 Task: Search one way flight ticket for 3 adults in first from Moab: Canyonlands Regional Airport to Rockford: Chicago Rockford International Airport(was Northwest Chicagoland Regional Airport At Rockford) on 5-1-2023. Choice of flights is Sun country airlines. Number of bags: 1 carry on bag. Price is upto 77000. Outbound departure time preference is 23:45.
Action: Mouse moved to (275, 460)
Screenshot: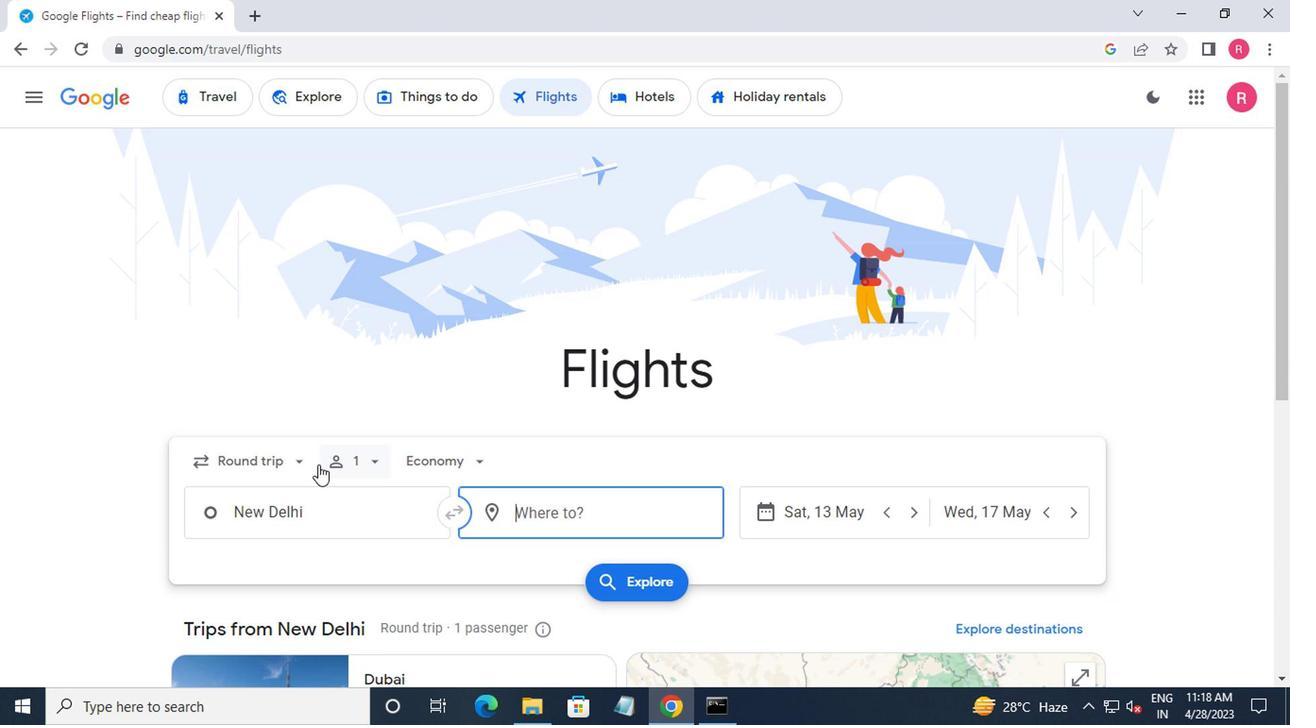 
Action: Mouse pressed left at (275, 460)
Screenshot: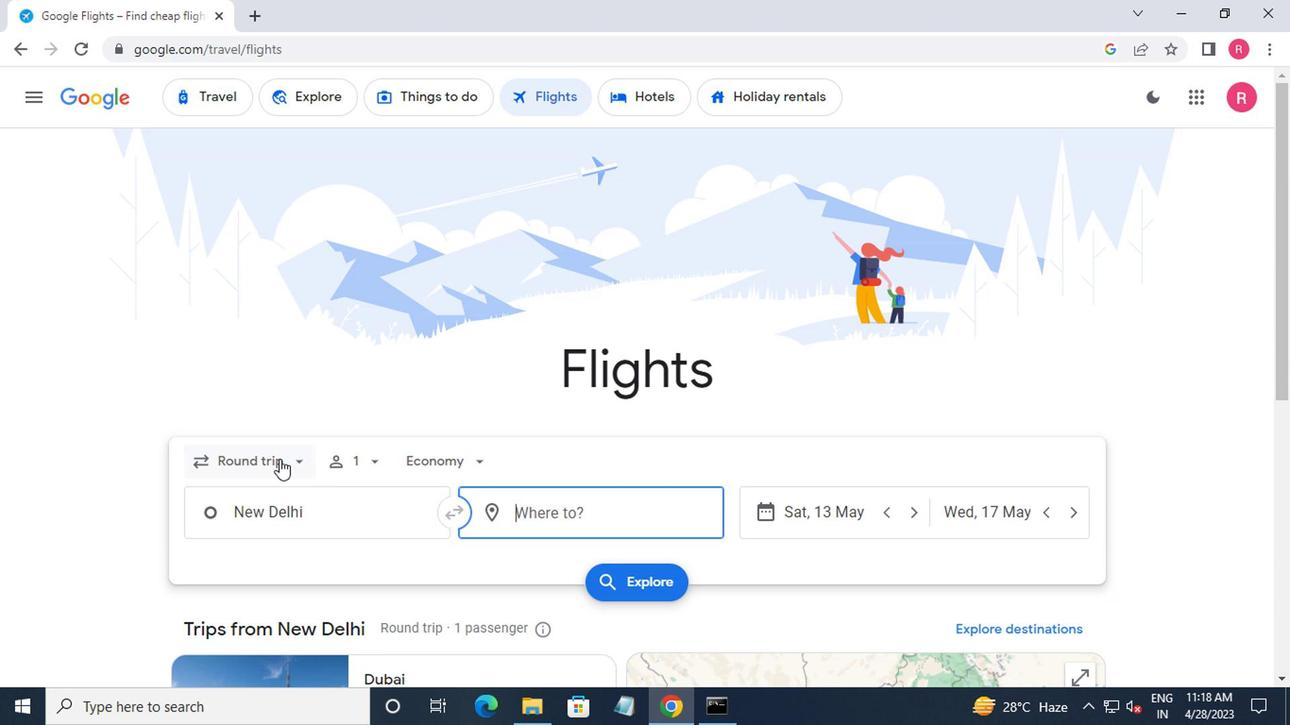 
Action: Mouse moved to (262, 539)
Screenshot: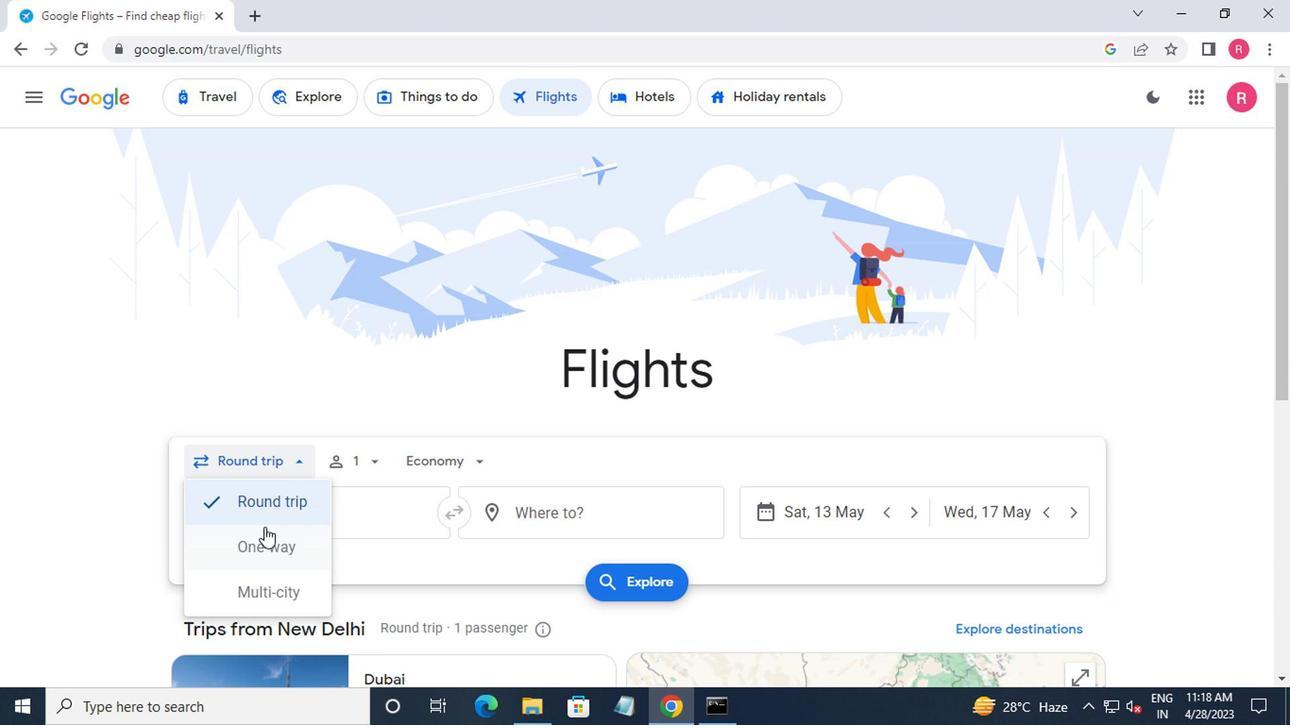 
Action: Mouse pressed left at (262, 539)
Screenshot: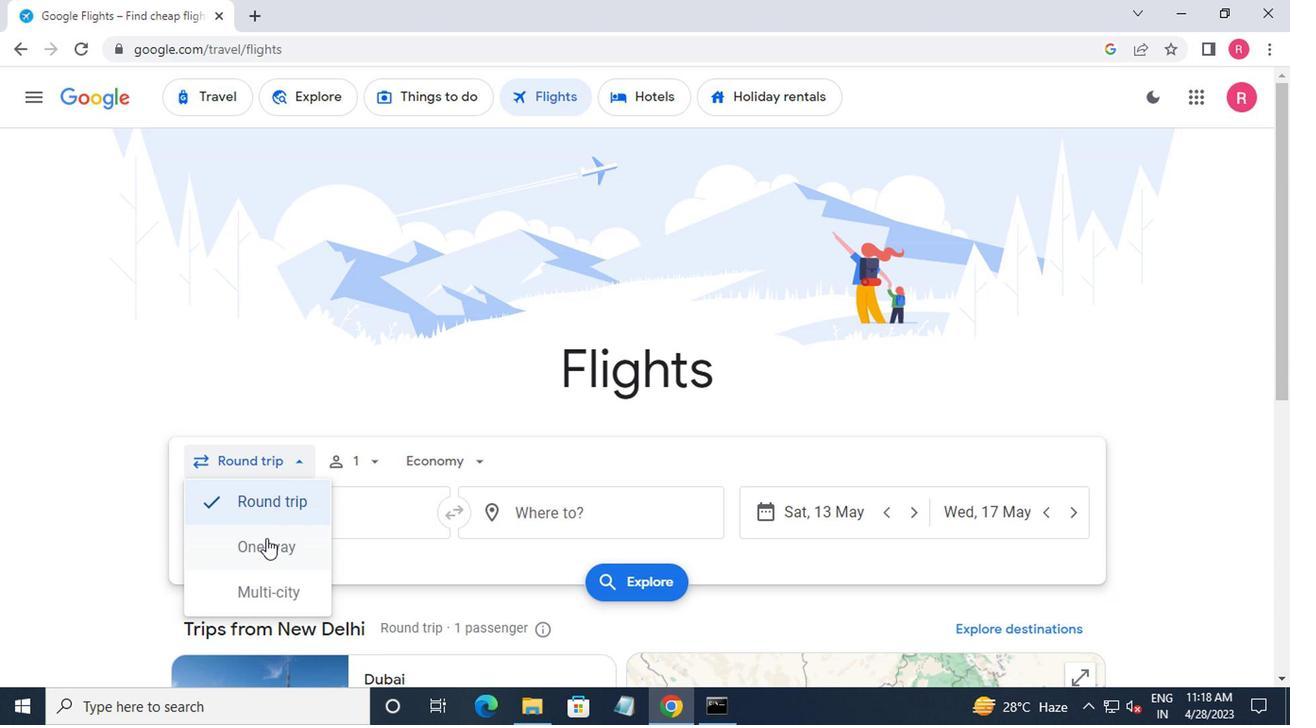 
Action: Mouse moved to (354, 477)
Screenshot: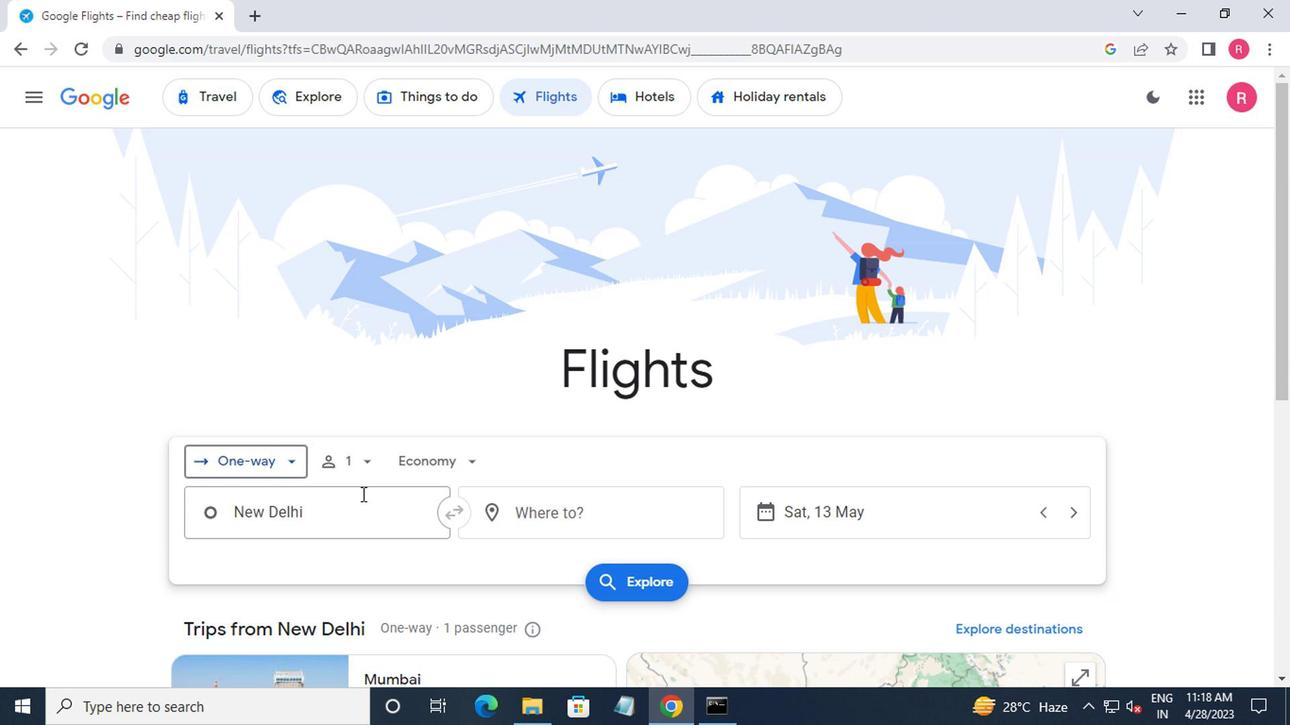 
Action: Mouse pressed left at (354, 477)
Screenshot: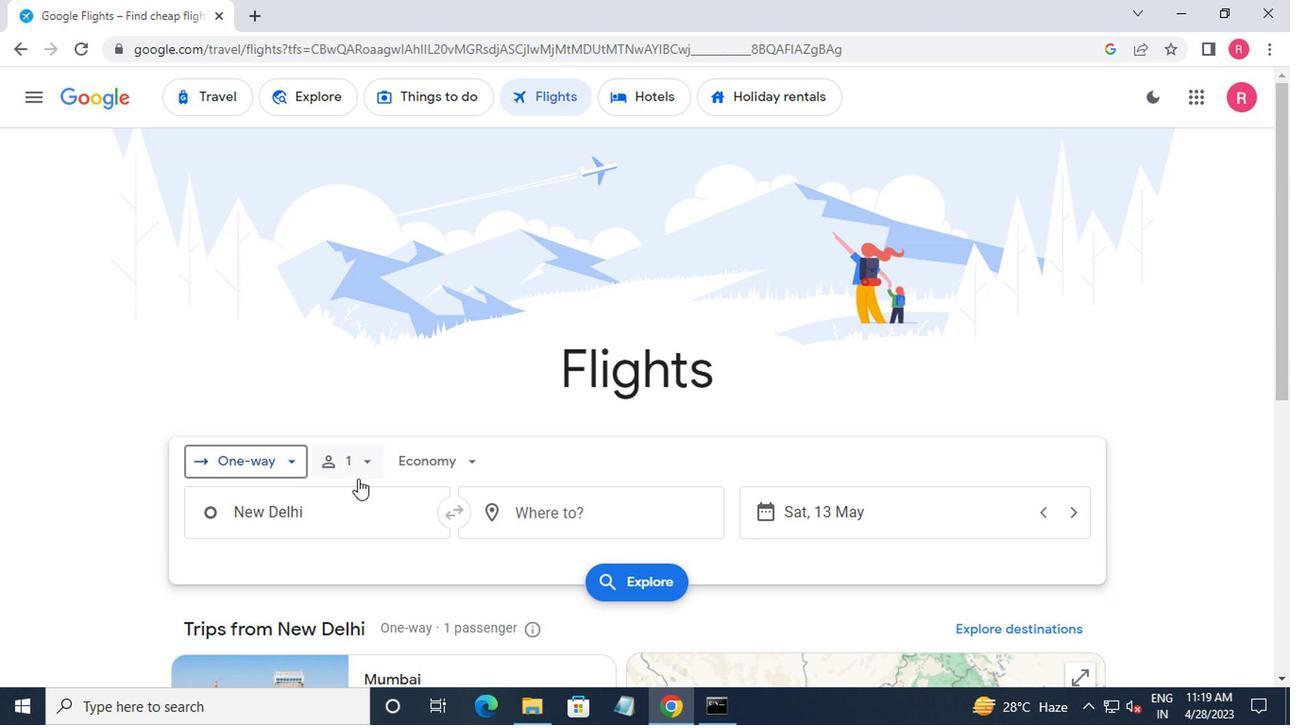 
Action: Mouse moved to (503, 510)
Screenshot: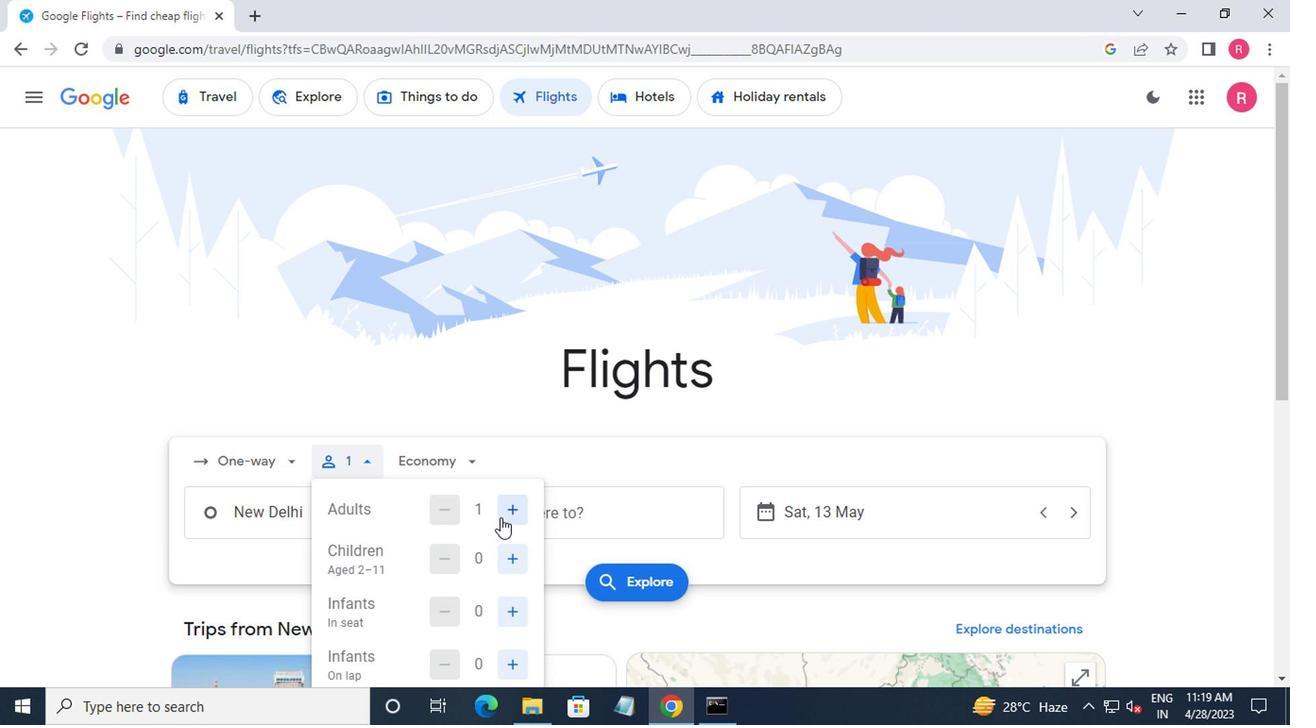 
Action: Mouse pressed left at (503, 510)
Screenshot: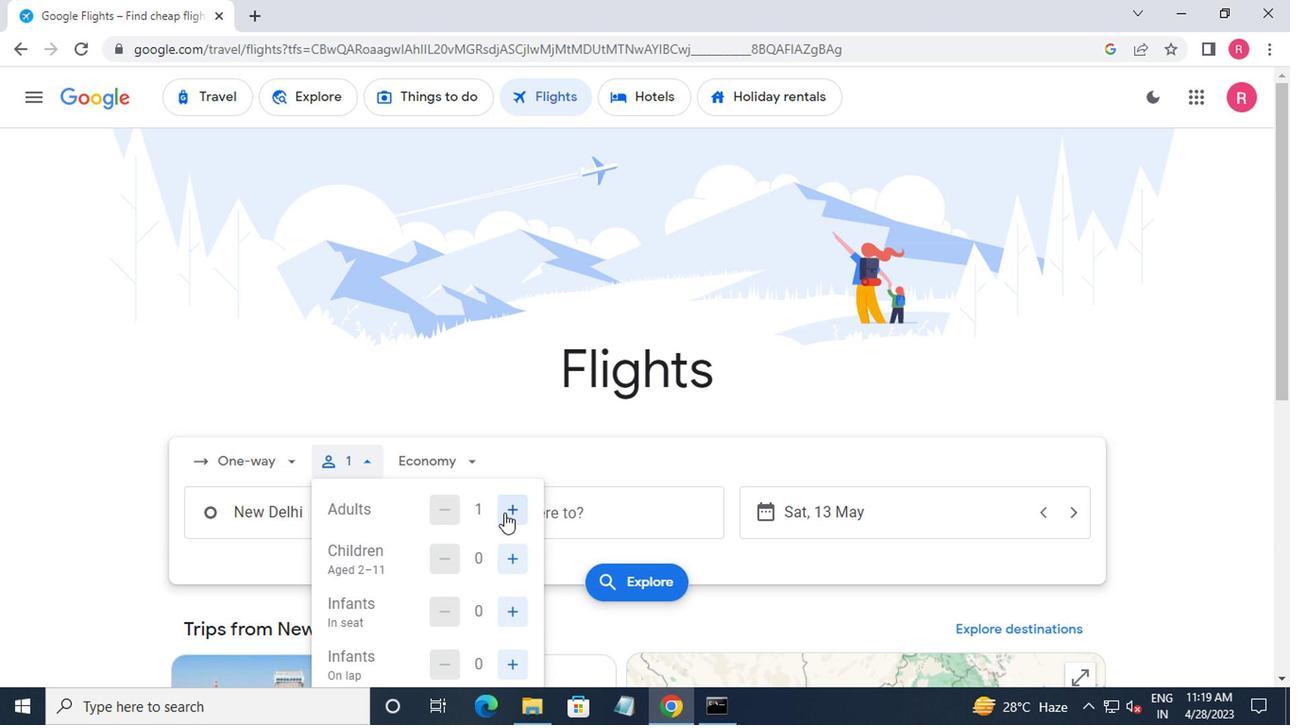 
Action: Mouse pressed left at (503, 510)
Screenshot: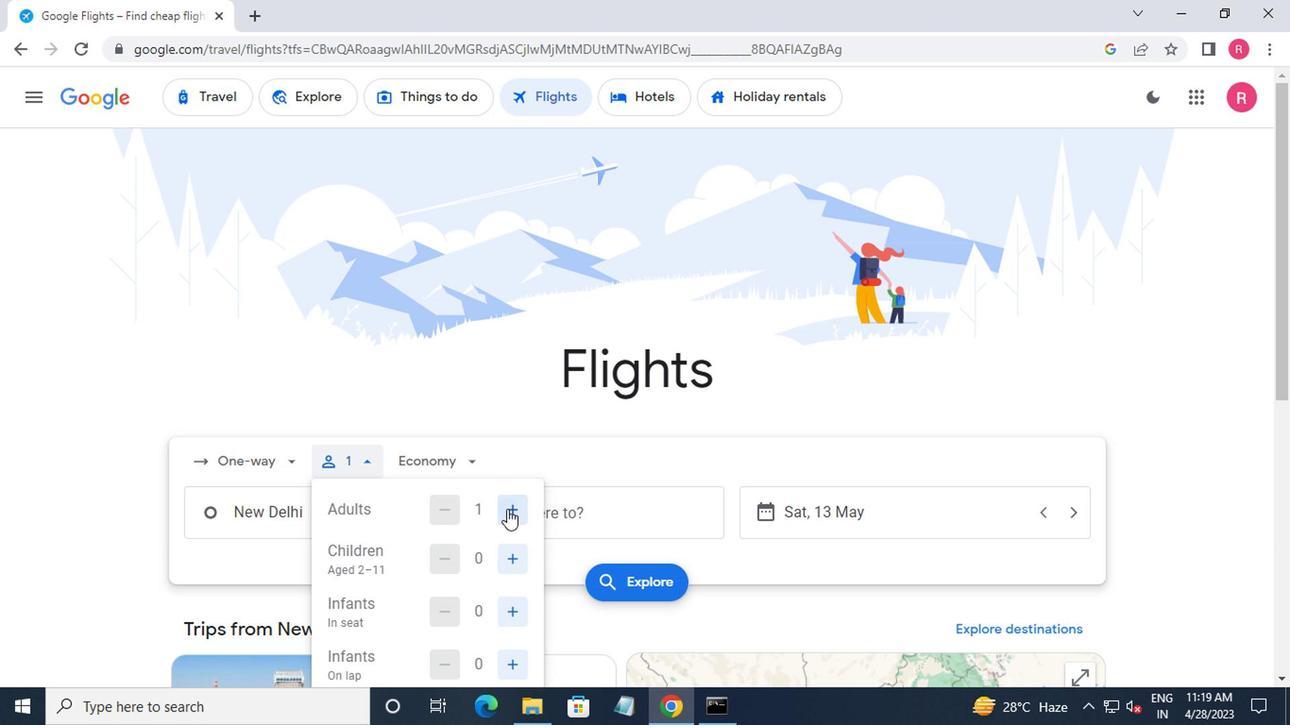
Action: Mouse moved to (438, 456)
Screenshot: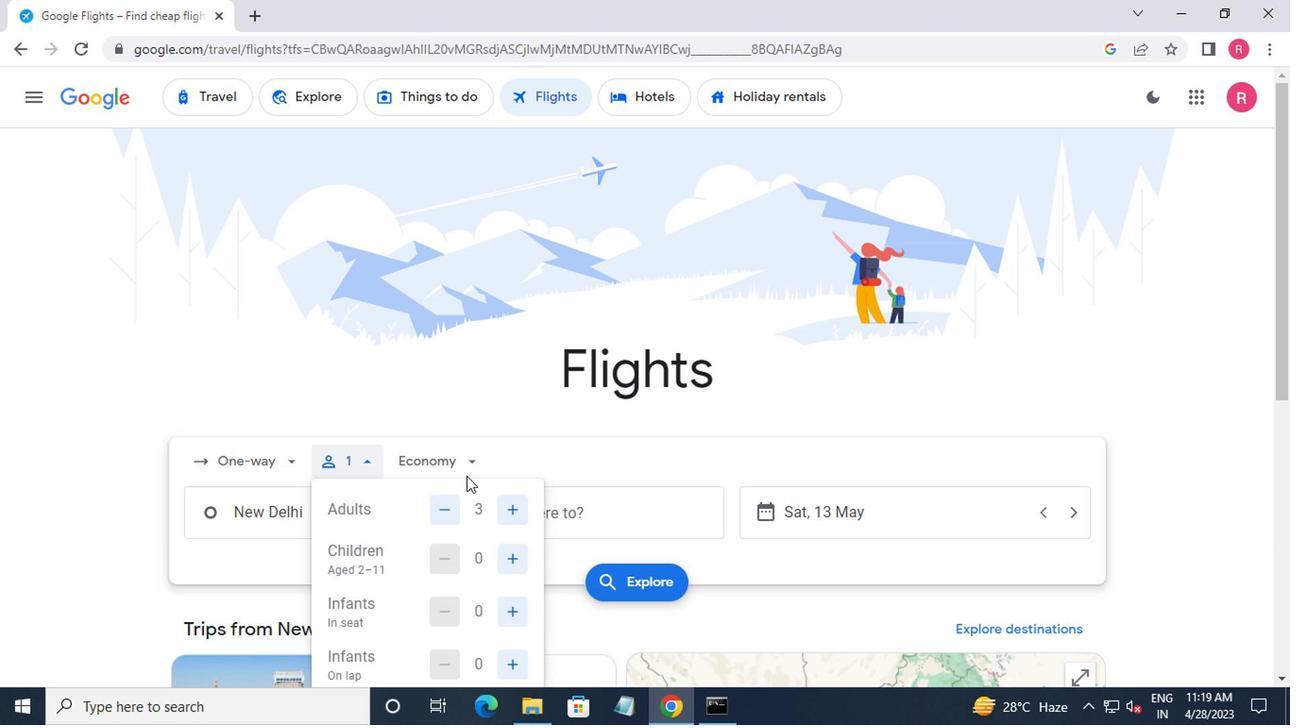 
Action: Mouse pressed left at (438, 456)
Screenshot: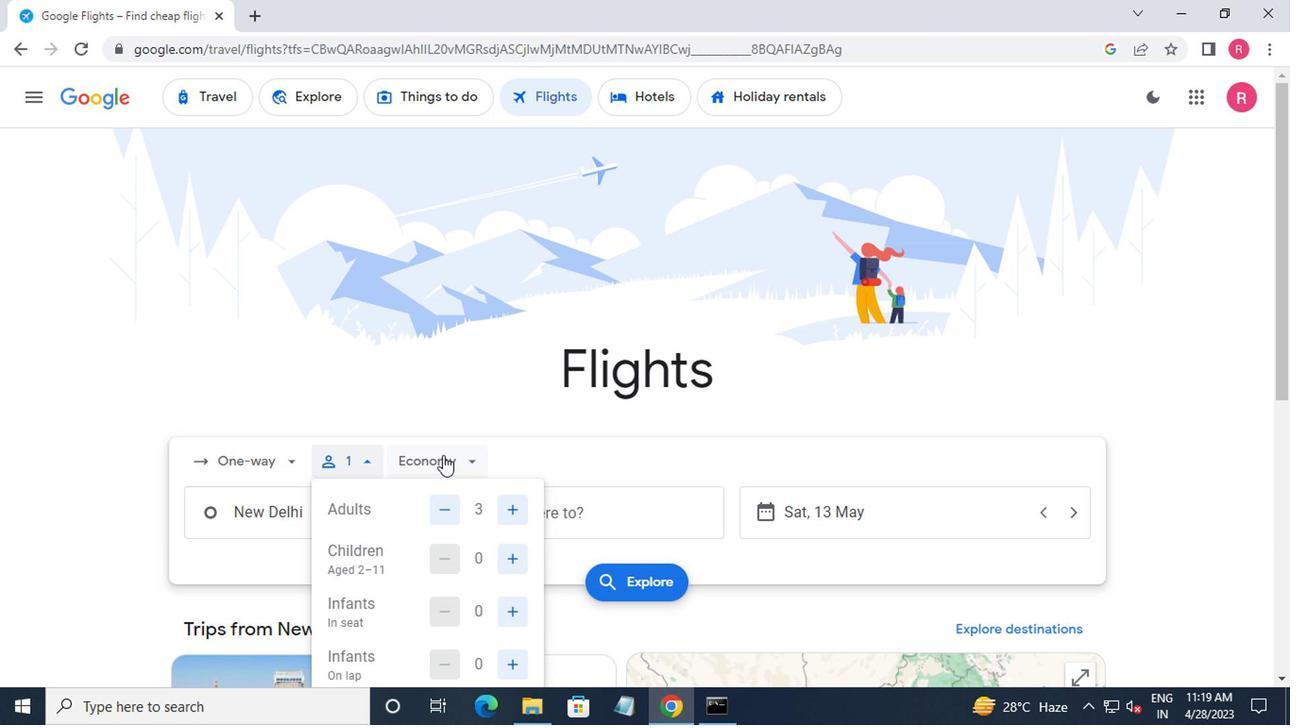 
Action: Mouse moved to (456, 638)
Screenshot: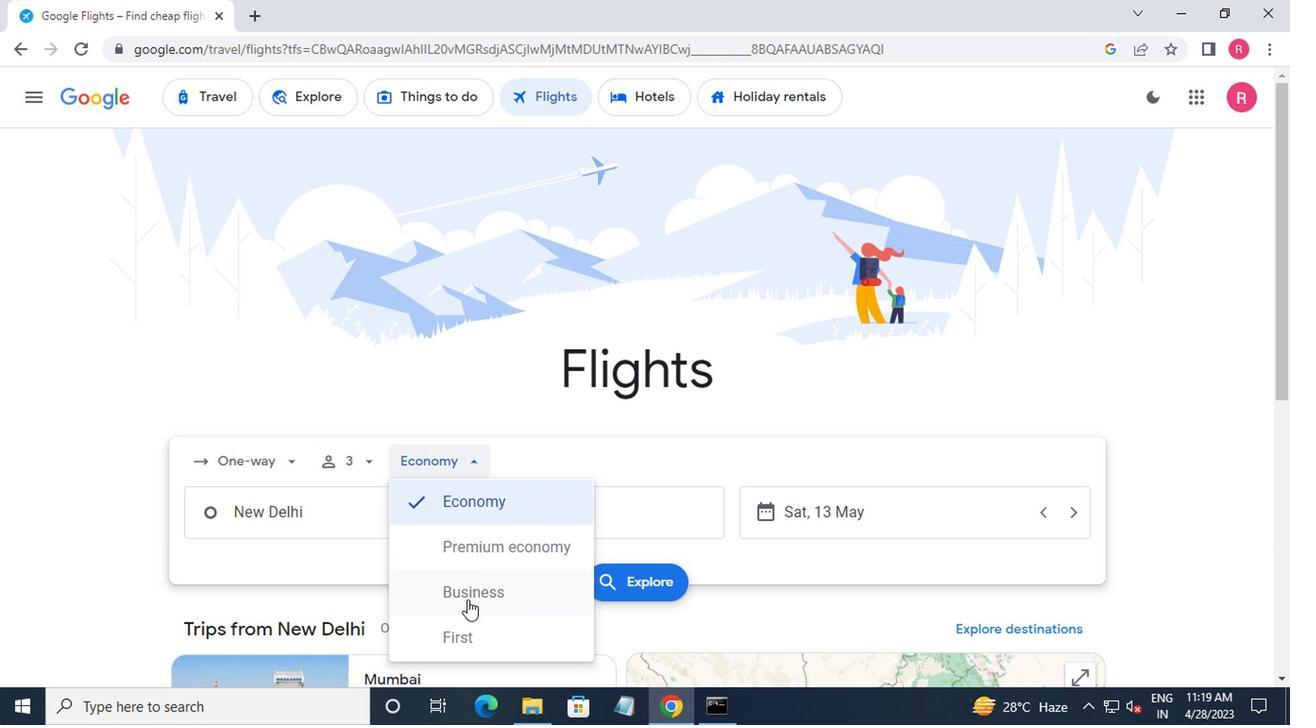 
Action: Mouse pressed left at (456, 638)
Screenshot: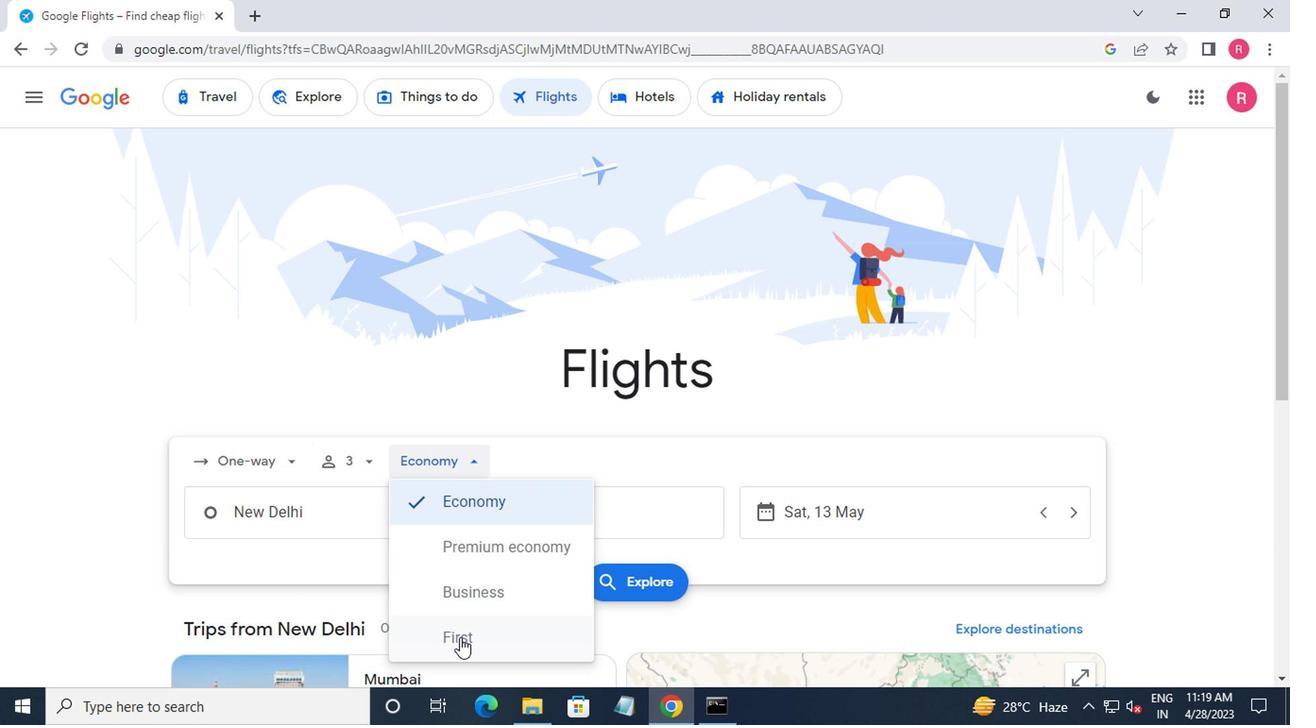 
Action: Mouse moved to (311, 516)
Screenshot: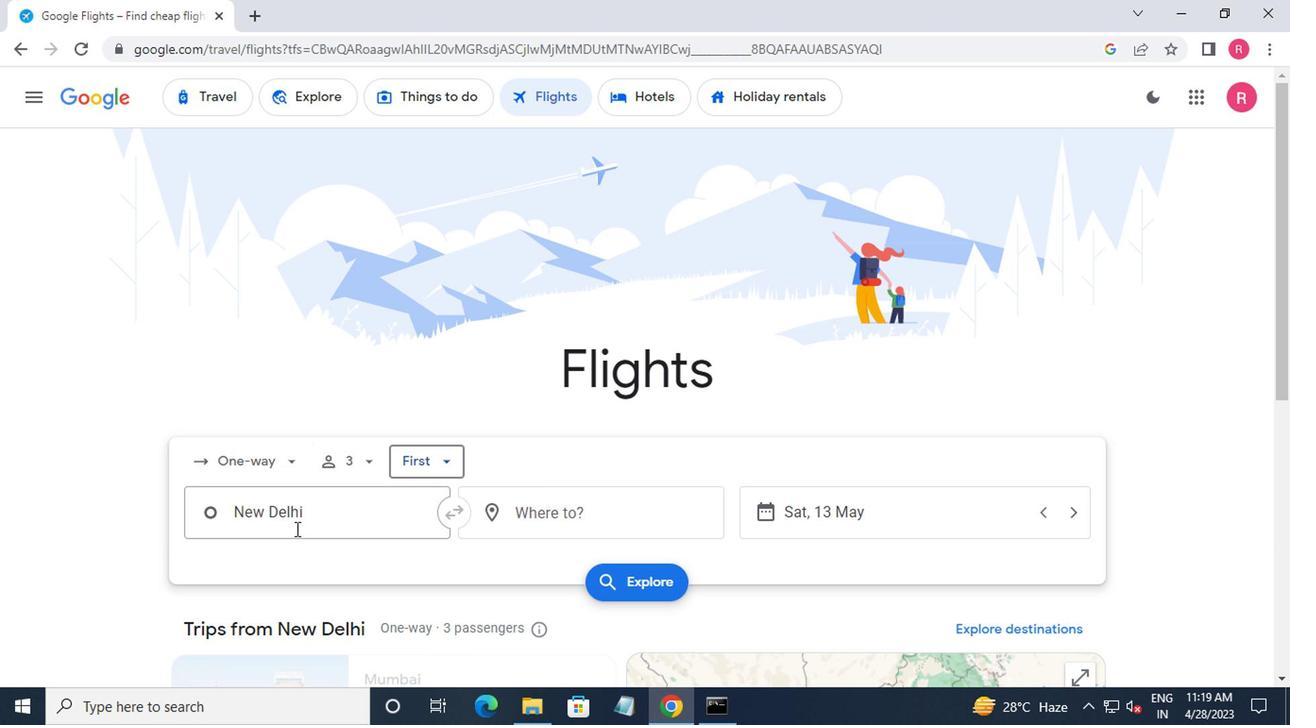 
Action: Mouse pressed left at (311, 516)
Screenshot: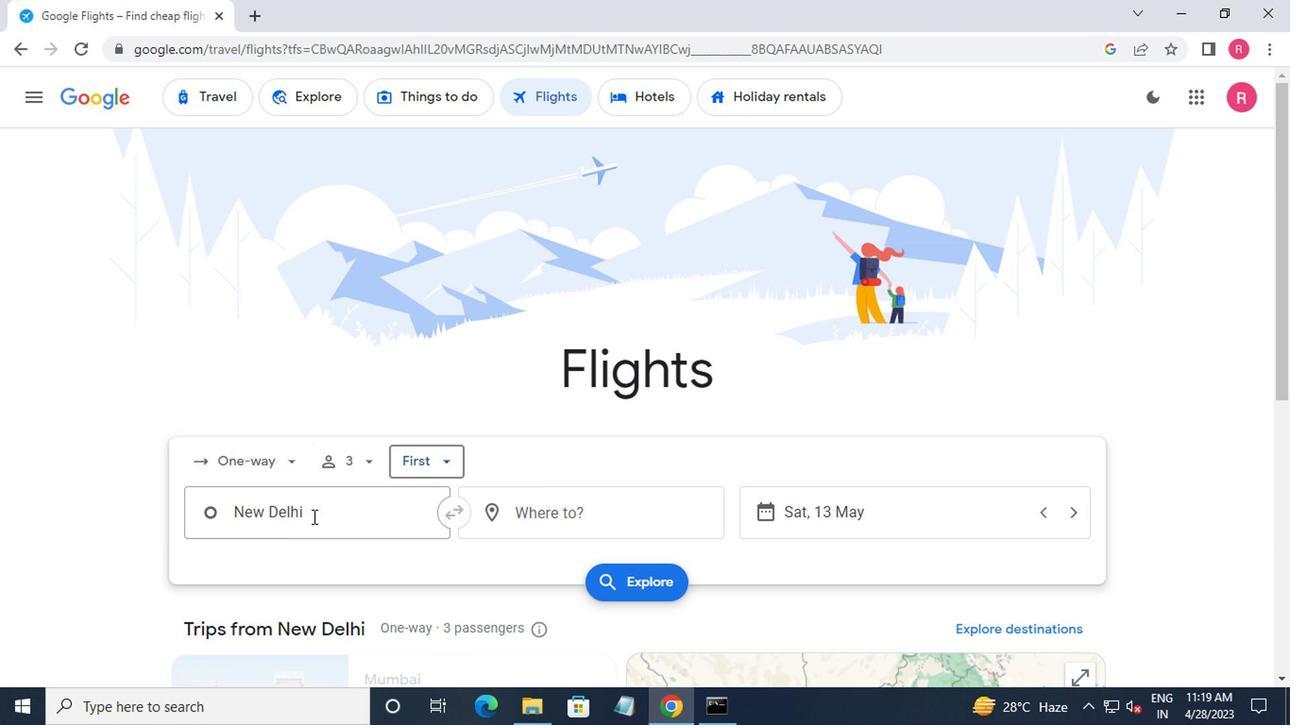 
Action: Key pressed <Key.shift><Key.shift><Key.shift>CANYONLANDS<Key.space>RE
Screenshot: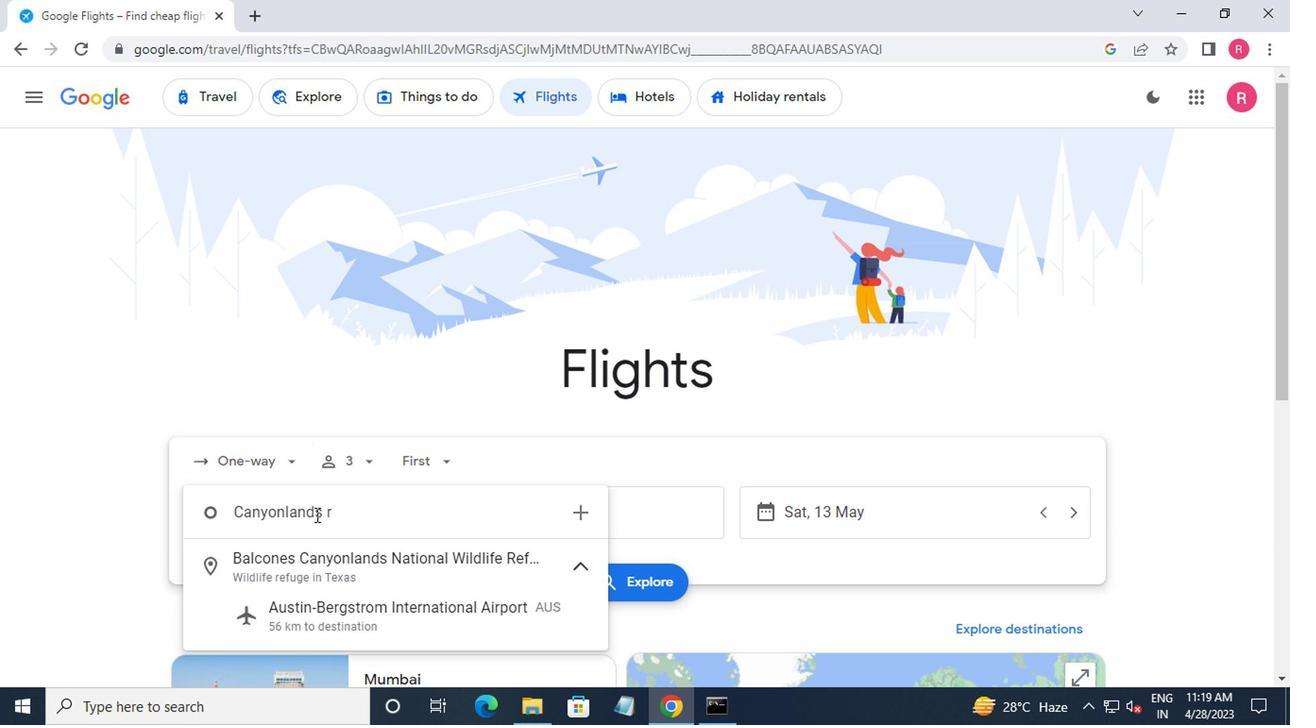 
Action: Mouse moved to (326, 569)
Screenshot: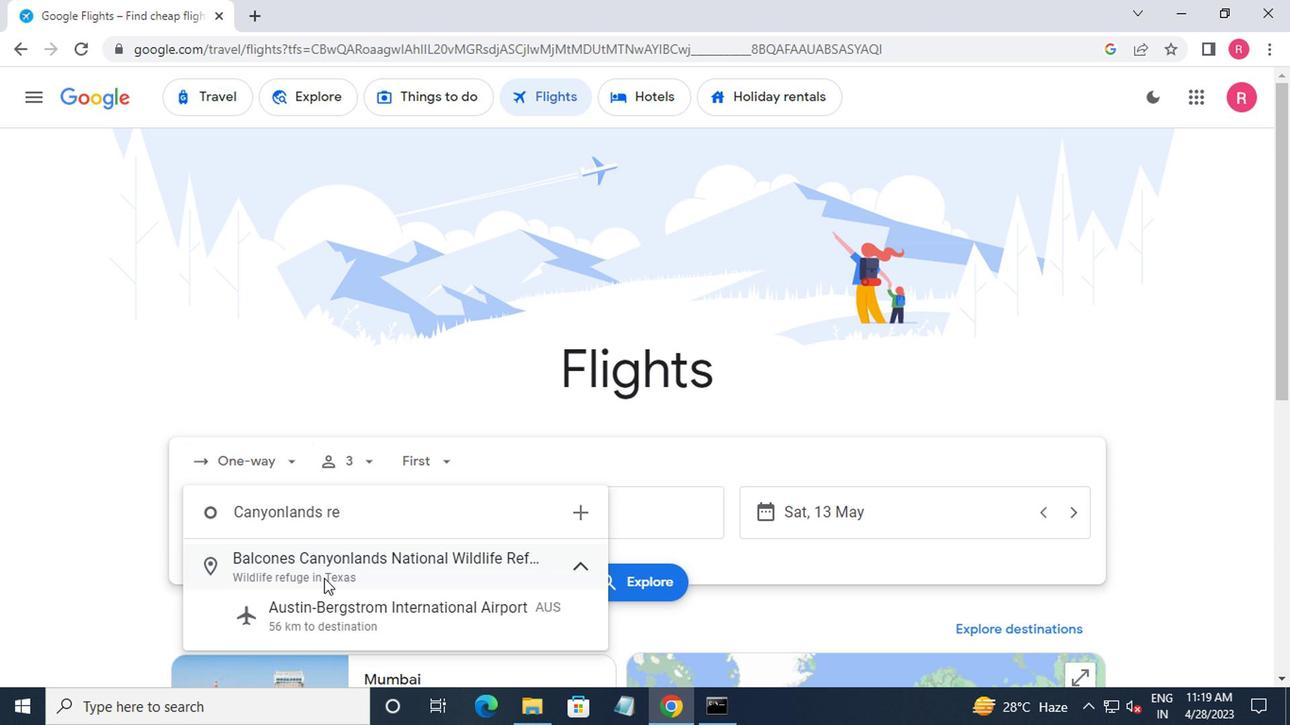 
Action: Mouse pressed left at (326, 569)
Screenshot: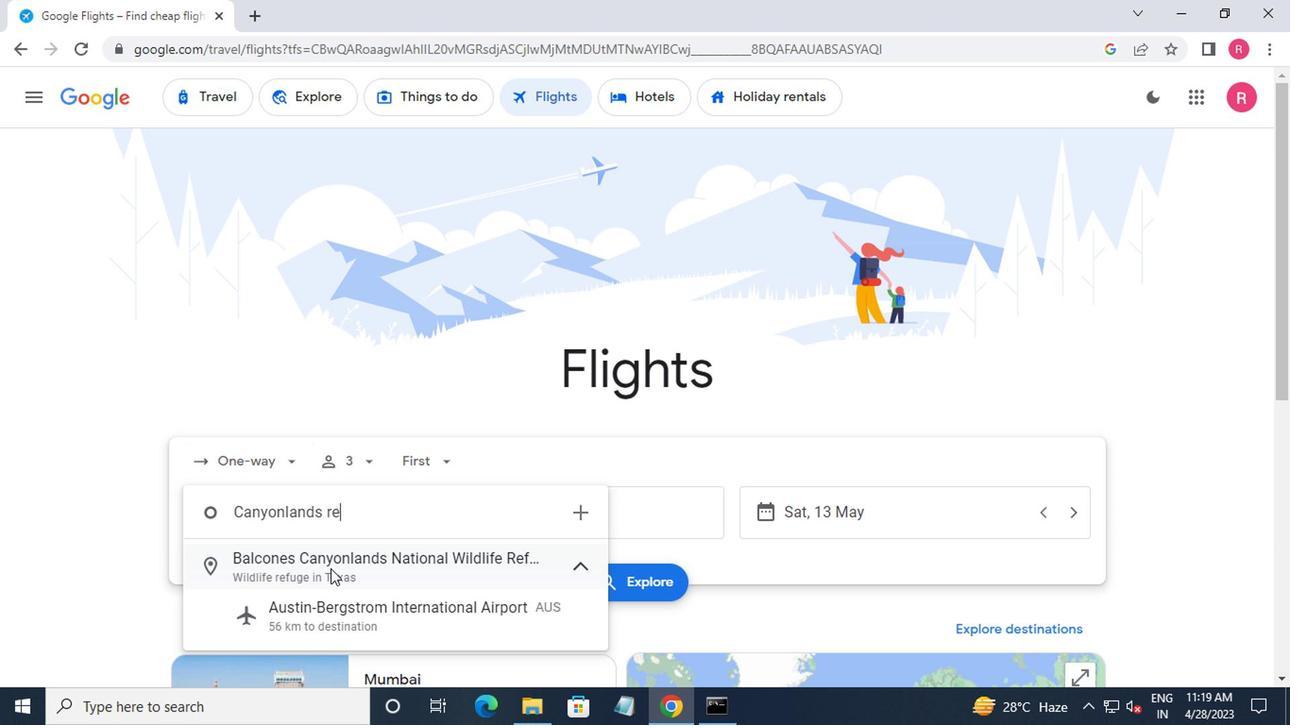 
Action: Mouse moved to (522, 524)
Screenshot: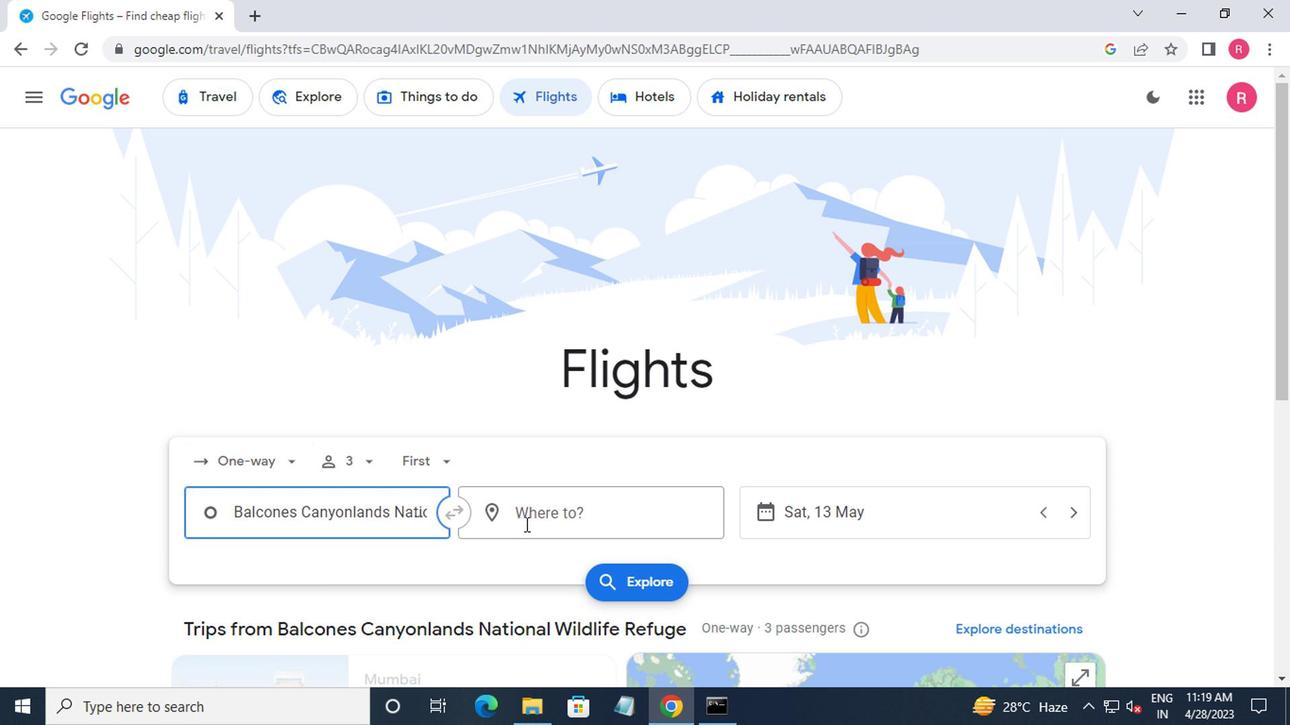 
Action: Mouse pressed left at (522, 524)
Screenshot: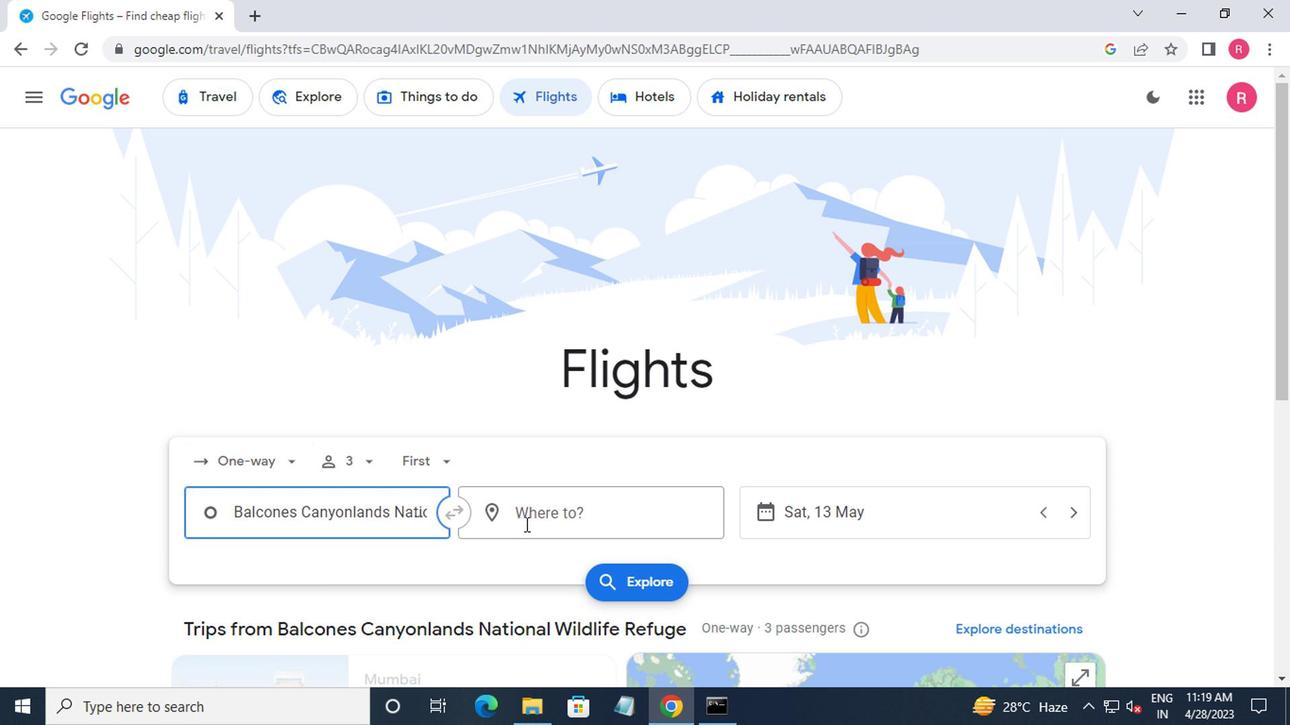 
Action: Mouse moved to (521, 524)
Screenshot: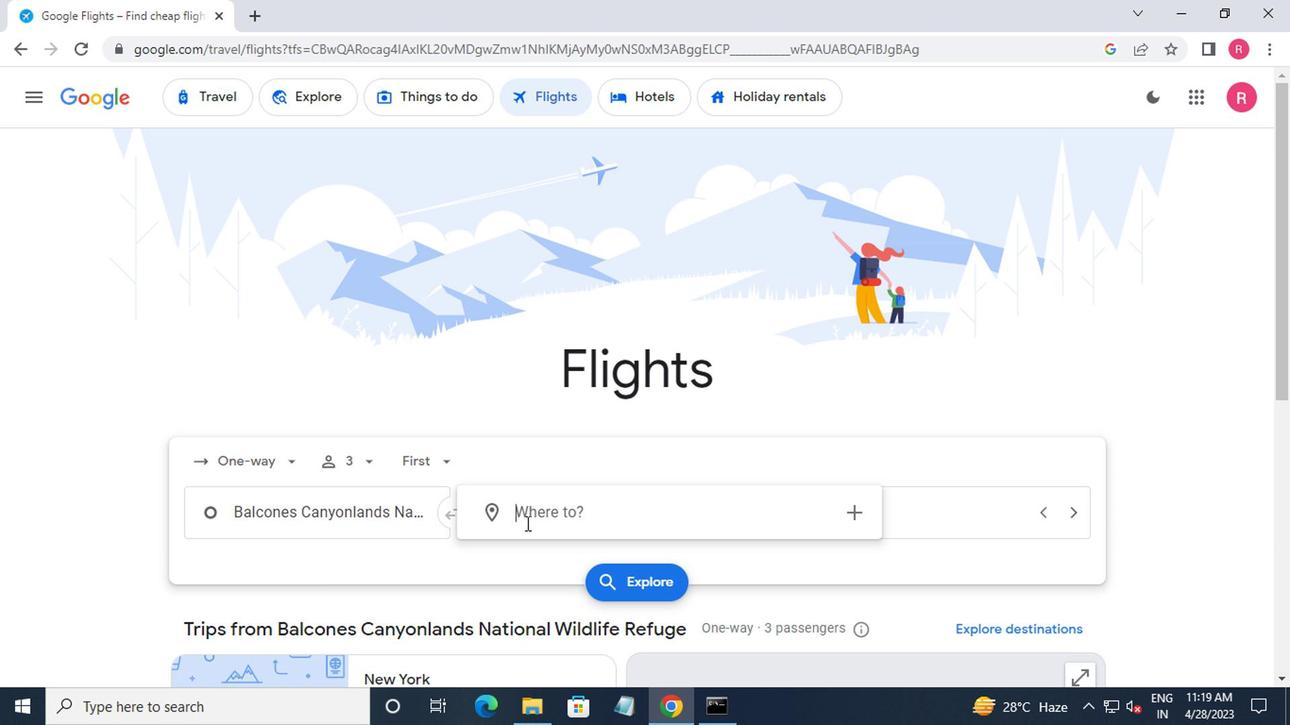 
Action: Key pressed <Key.shift><Key.shift><Key.shift><Key.shift><Key.shift><Key.shift><Key.shift><Key.shift><Key.shift>CHICAGO<Key.space>R
Screenshot: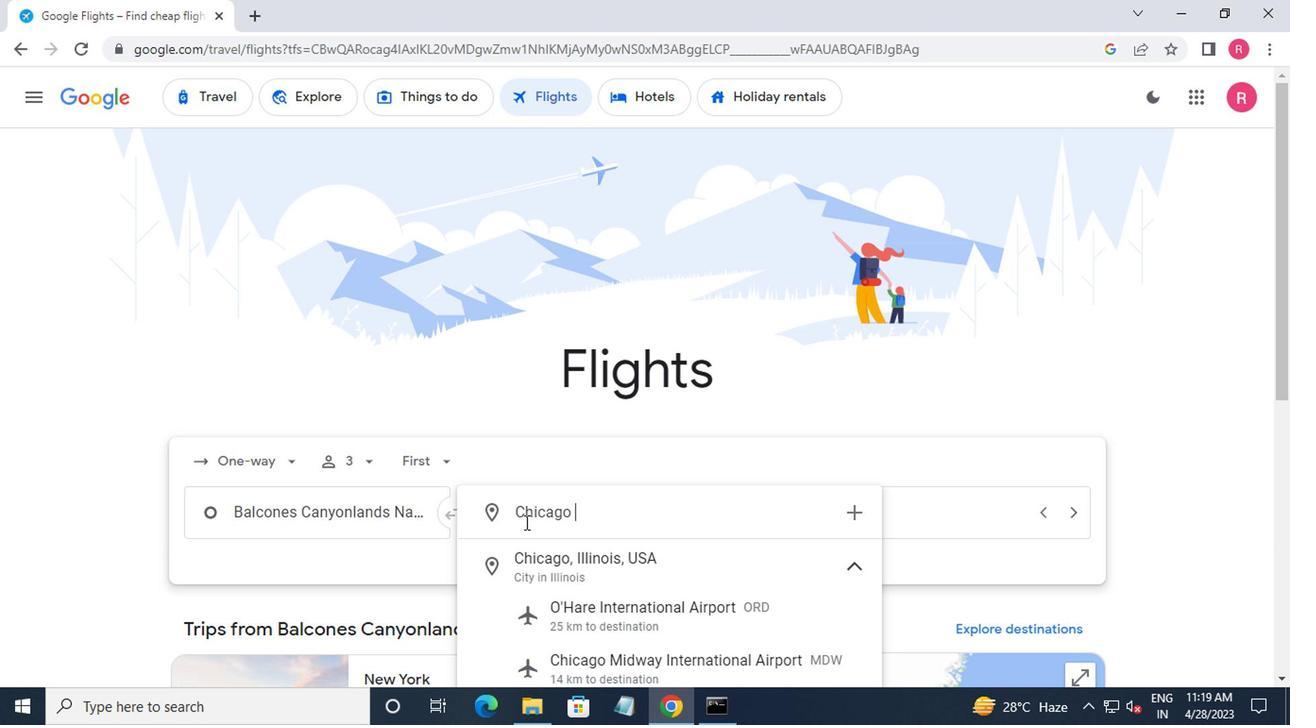 
Action: Mouse moved to (555, 560)
Screenshot: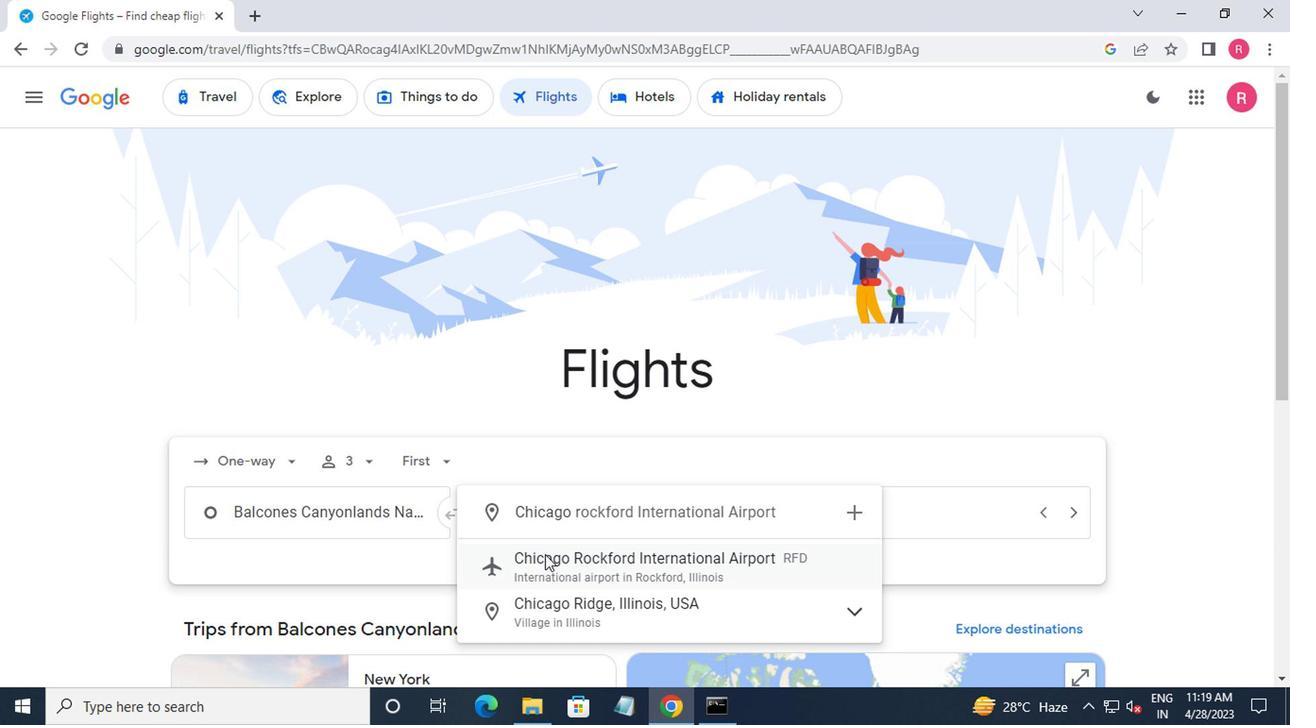 
Action: Mouse pressed left at (555, 560)
Screenshot: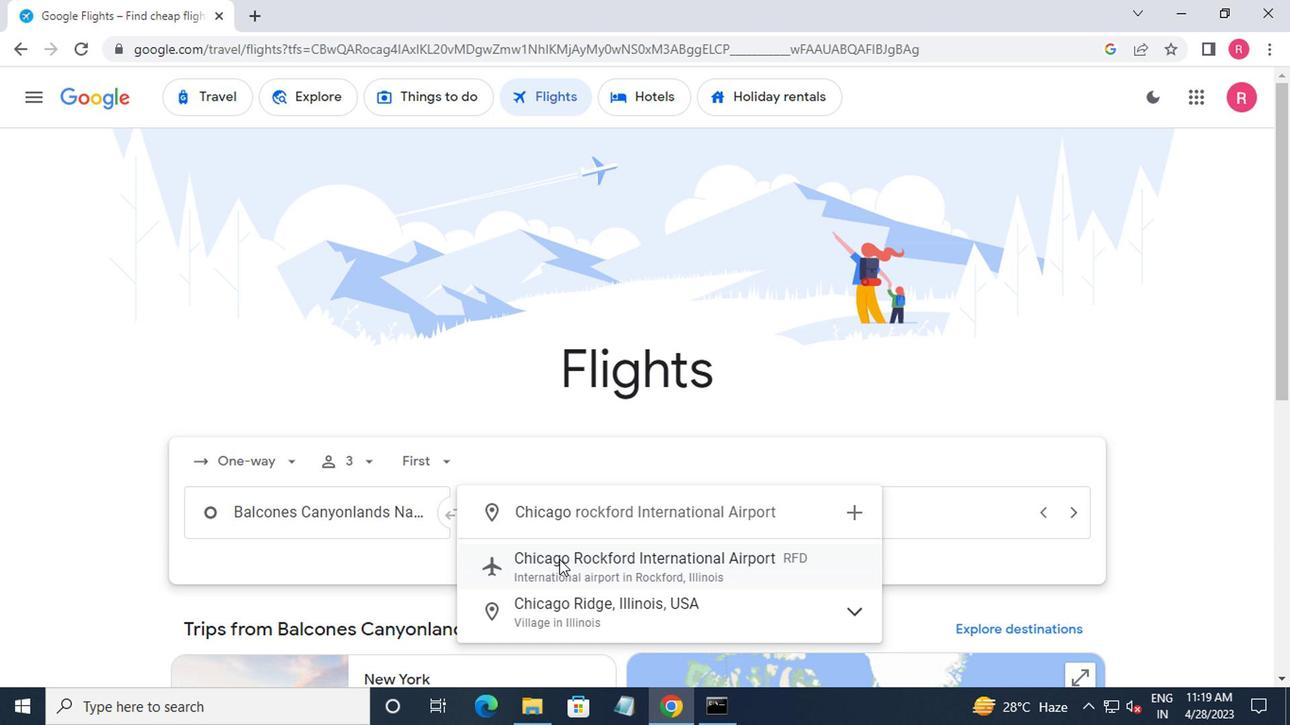 
Action: Mouse moved to (871, 524)
Screenshot: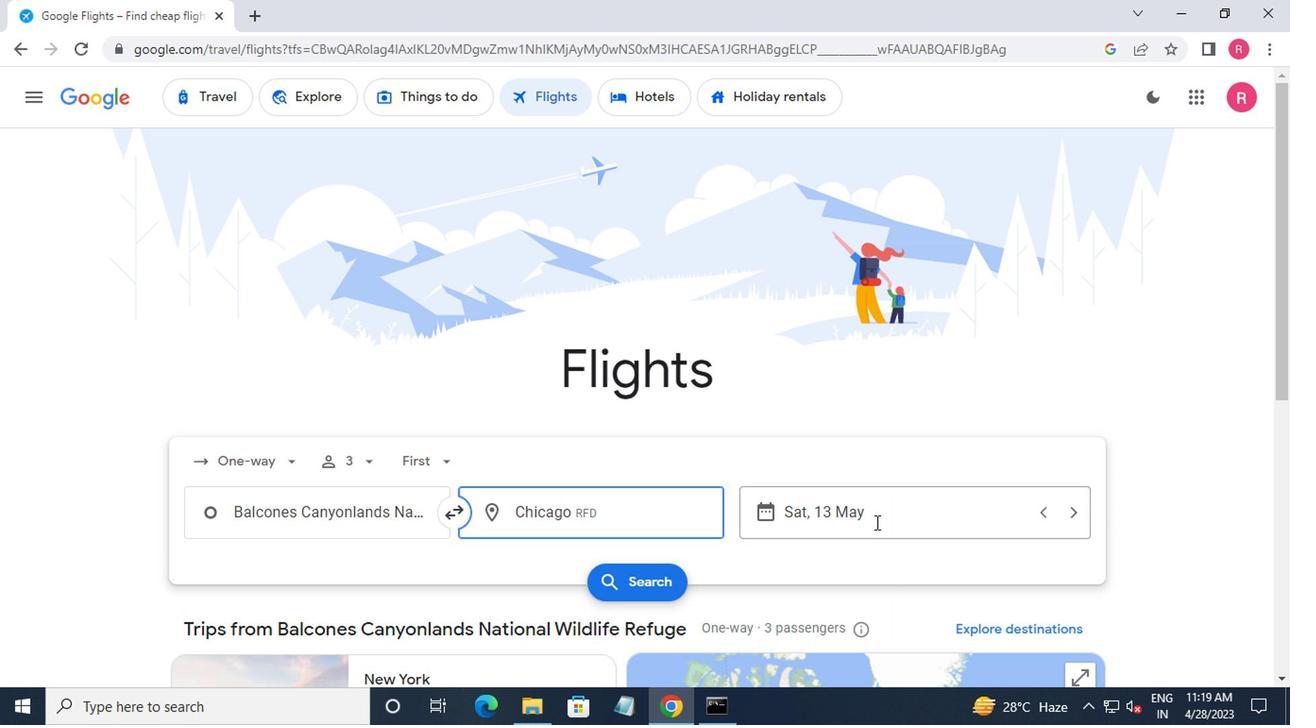 
Action: Mouse pressed left at (871, 524)
Screenshot: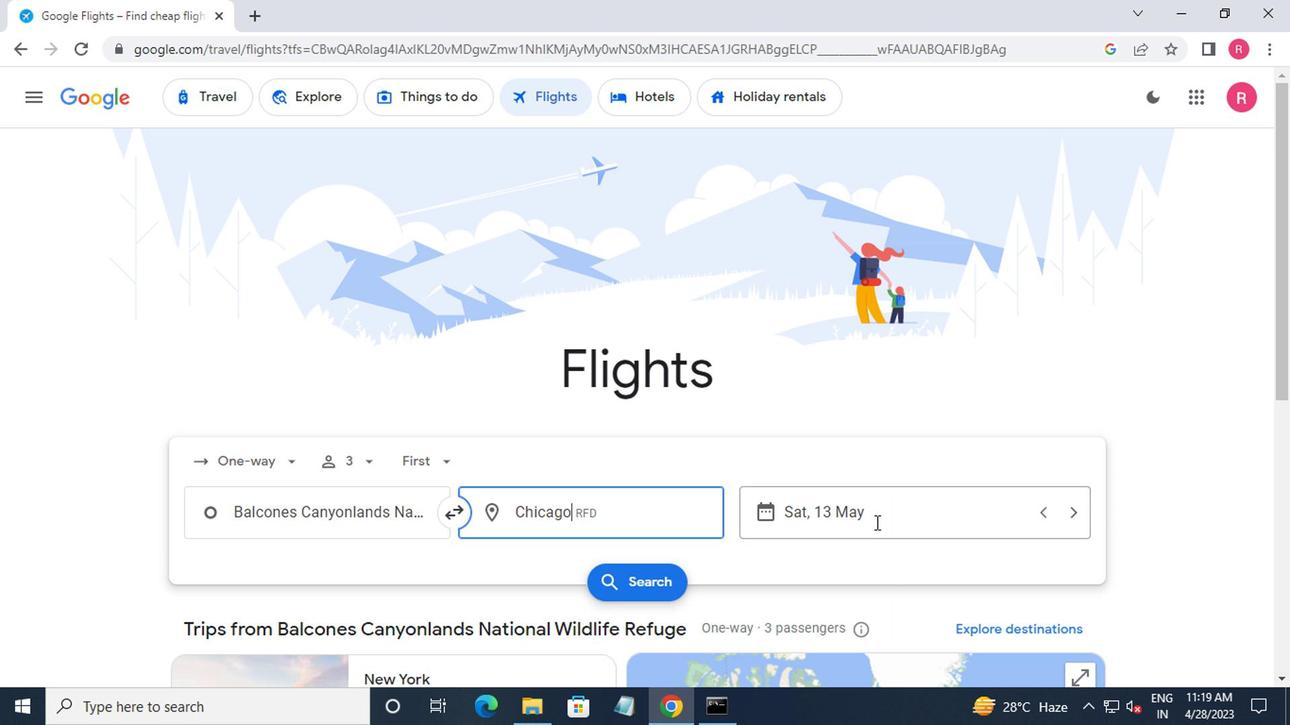 
Action: Mouse moved to (819, 345)
Screenshot: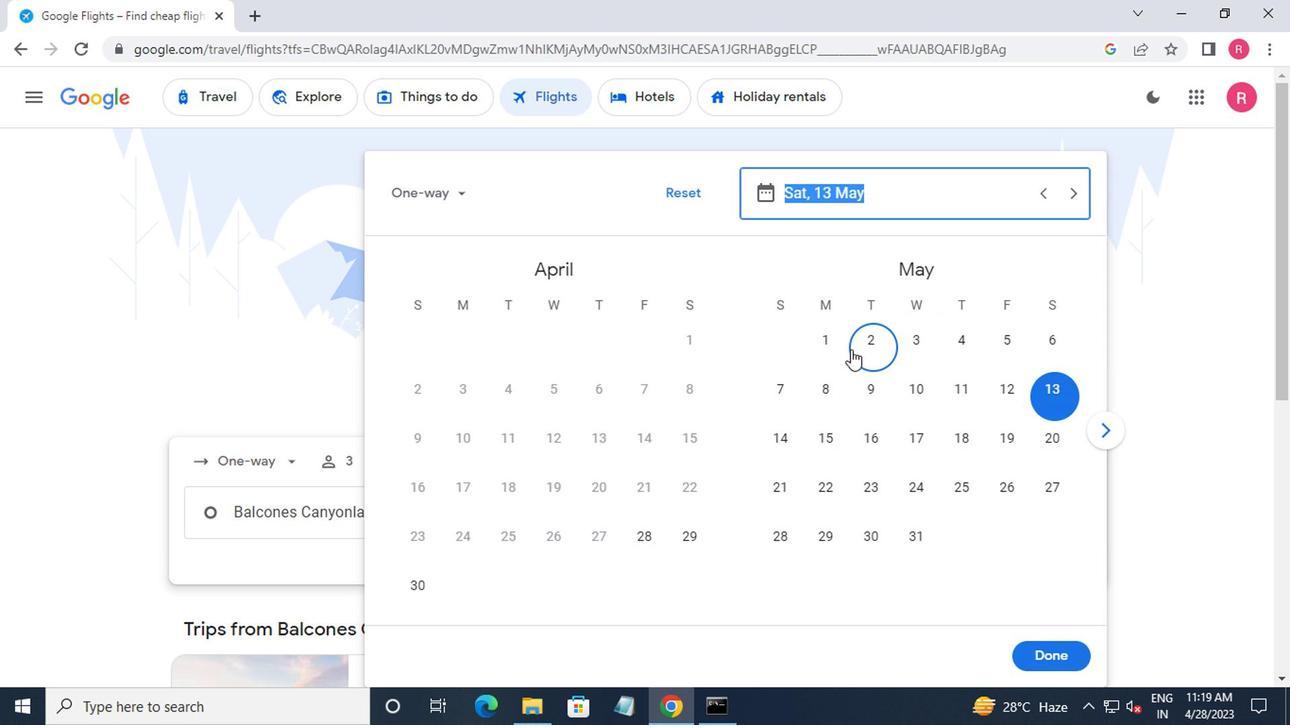 
Action: Mouse pressed left at (819, 345)
Screenshot: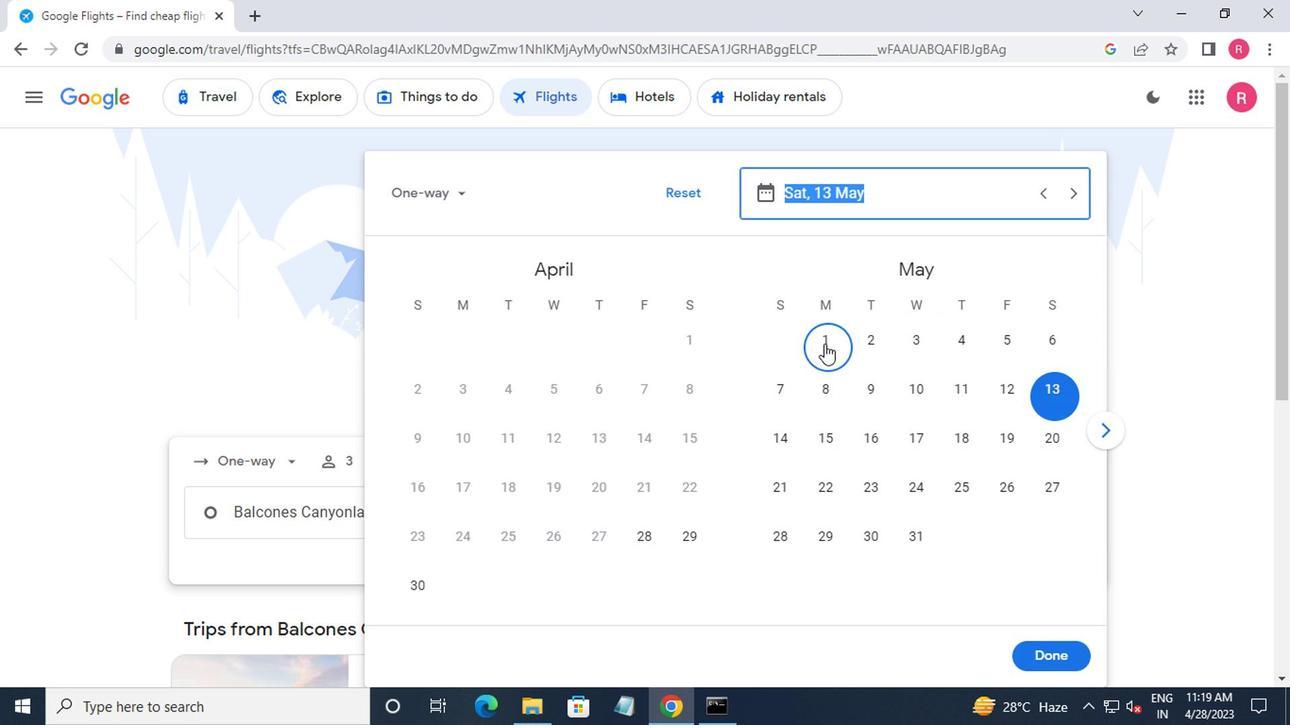
Action: Mouse moved to (1035, 658)
Screenshot: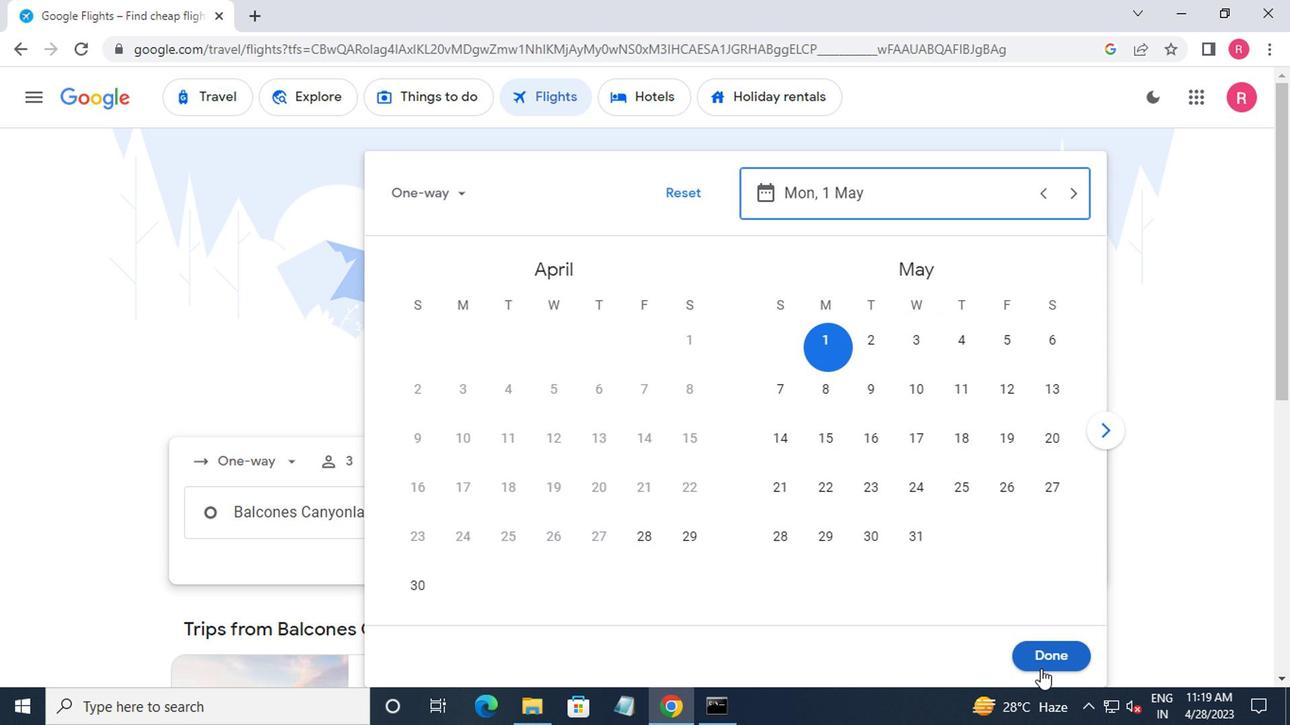 
Action: Mouse pressed left at (1035, 658)
Screenshot: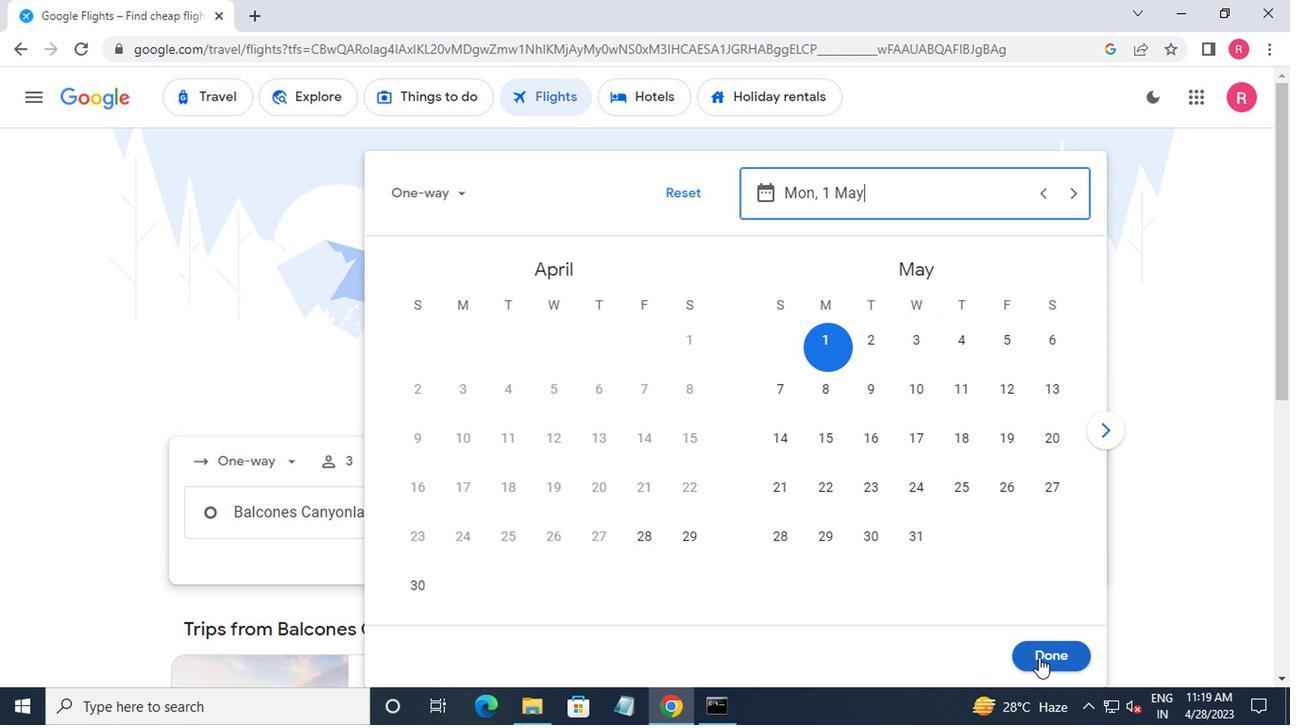 
Action: Mouse moved to (624, 583)
Screenshot: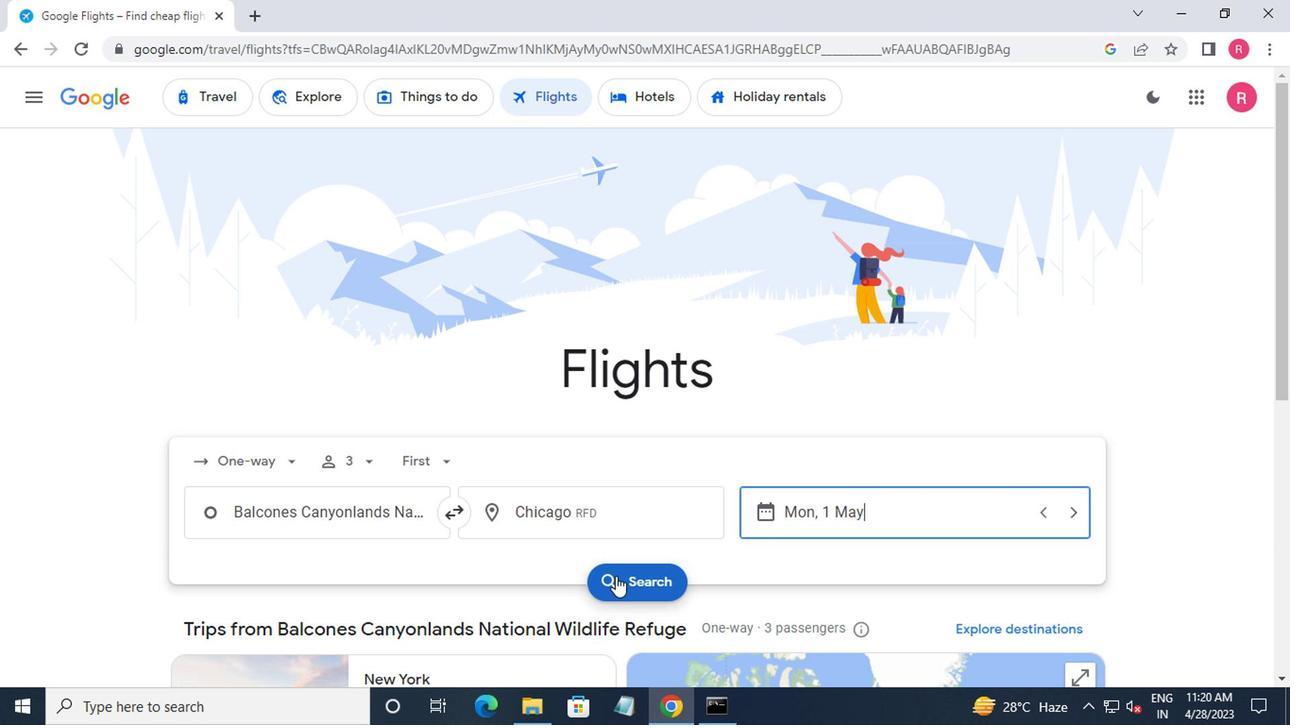 
Action: Mouse pressed left at (624, 583)
Screenshot: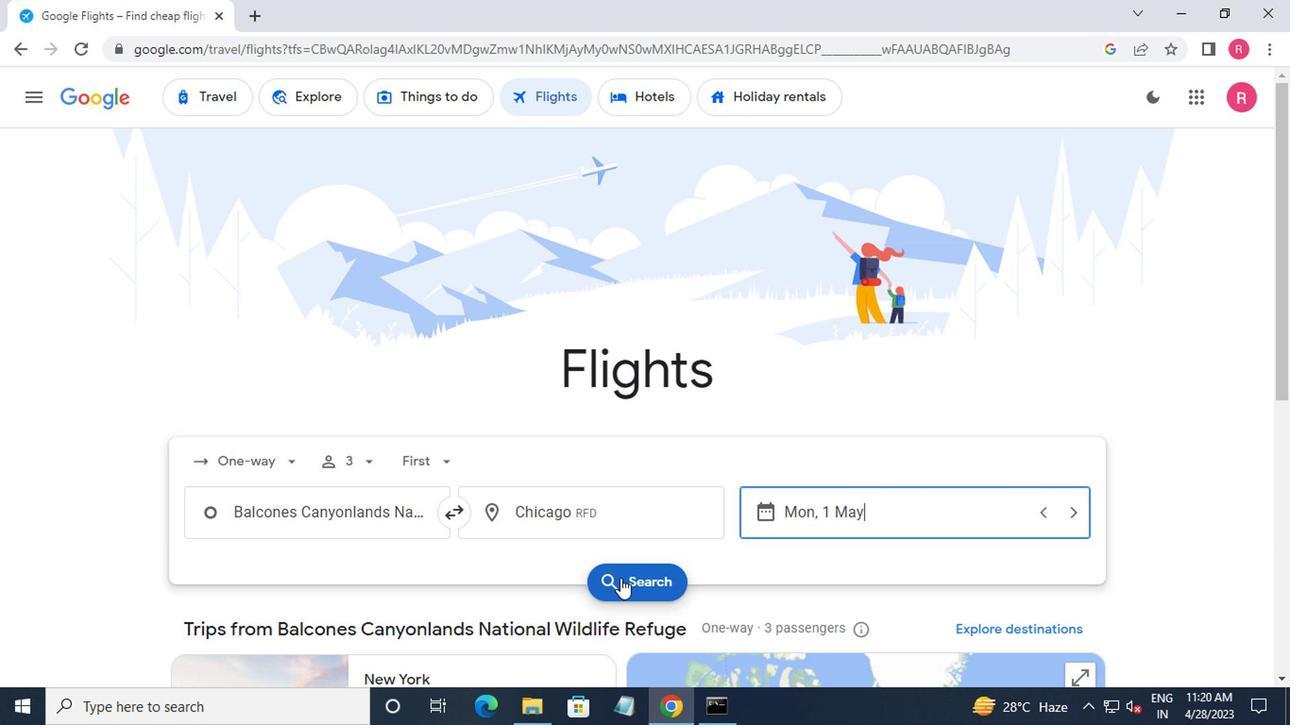 
Action: Mouse moved to (194, 270)
Screenshot: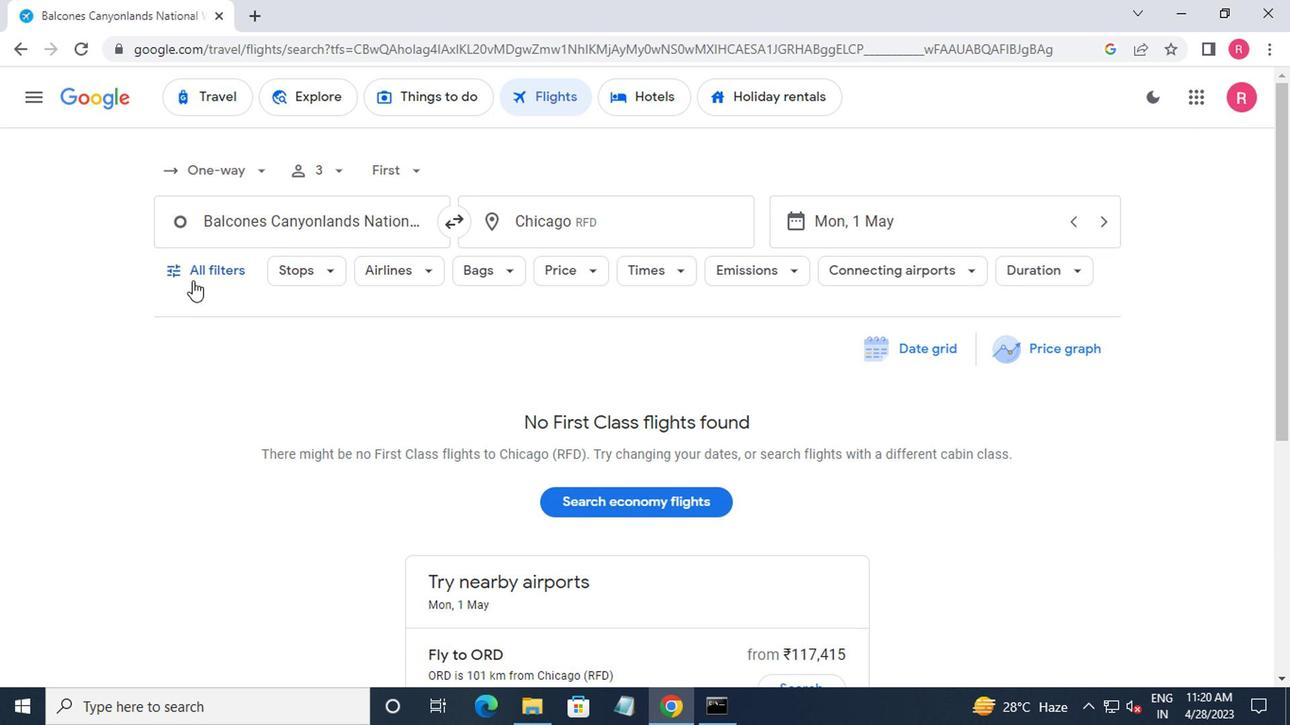 
Action: Mouse pressed left at (194, 270)
Screenshot: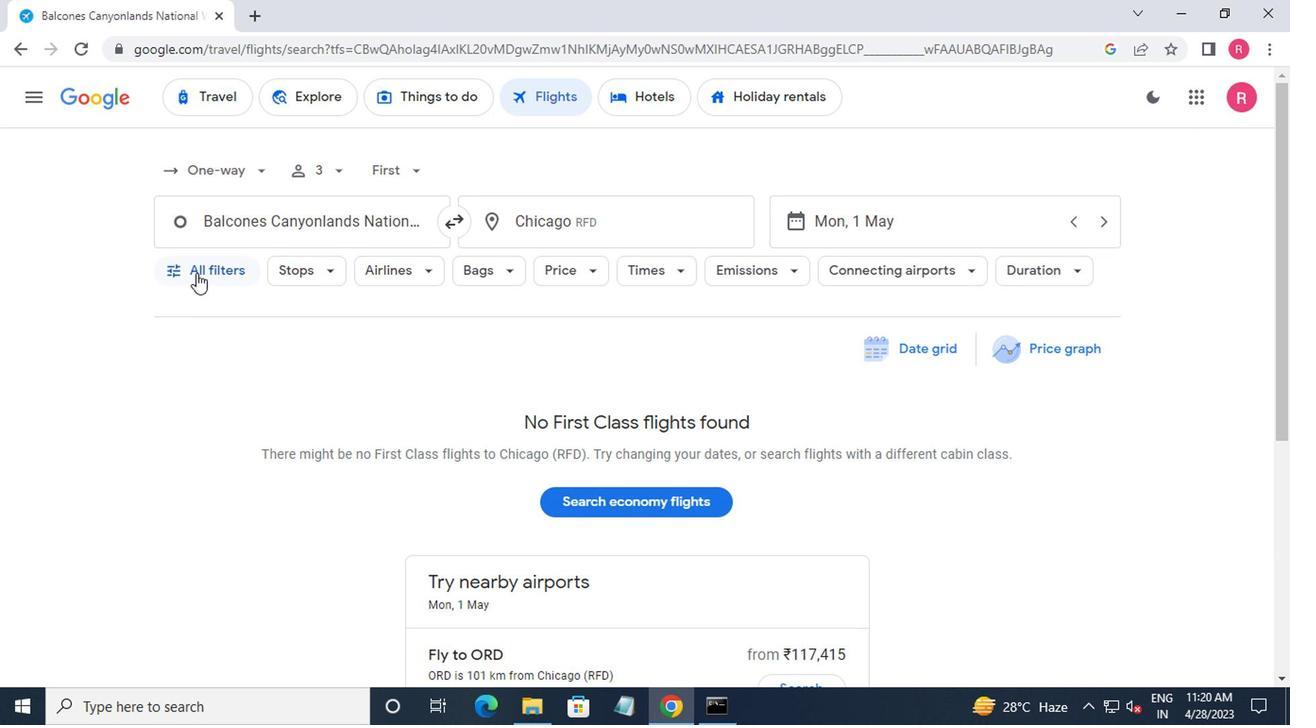 
Action: Mouse moved to (230, 398)
Screenshot: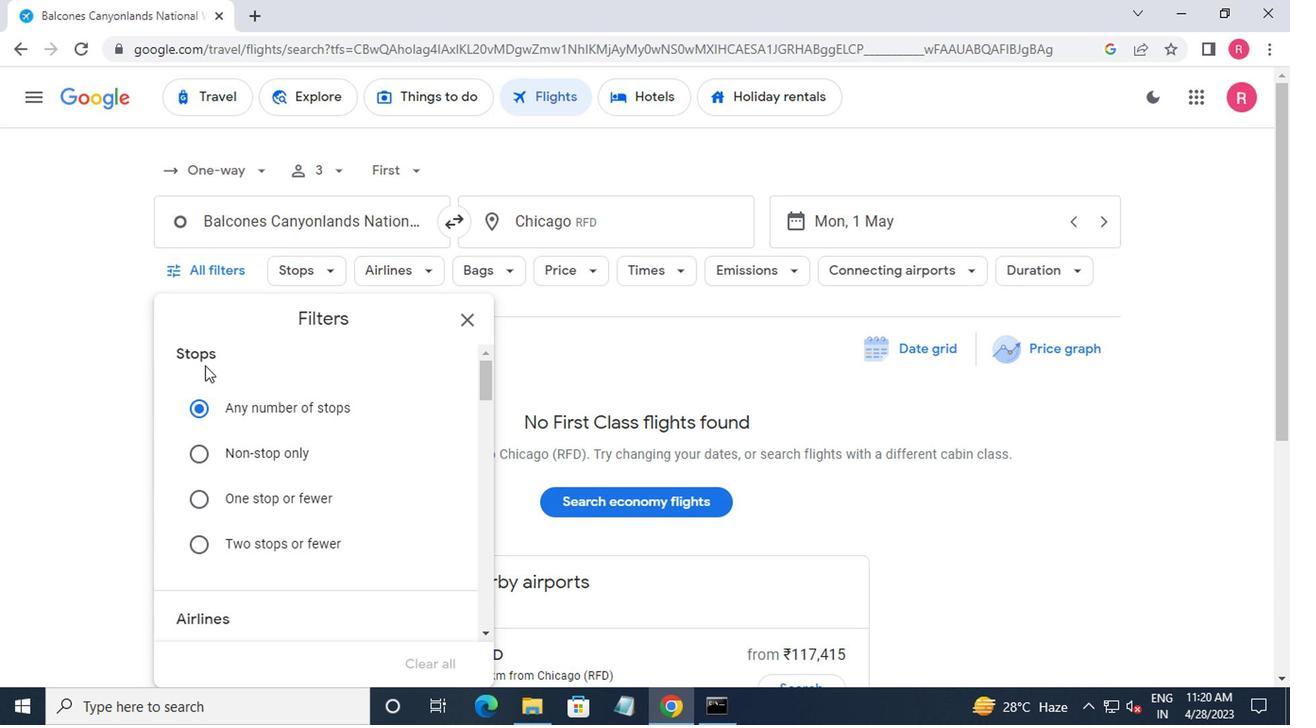 
Action: Mouse scrolled (230, 397) with delta (0, 0)
Screenshot: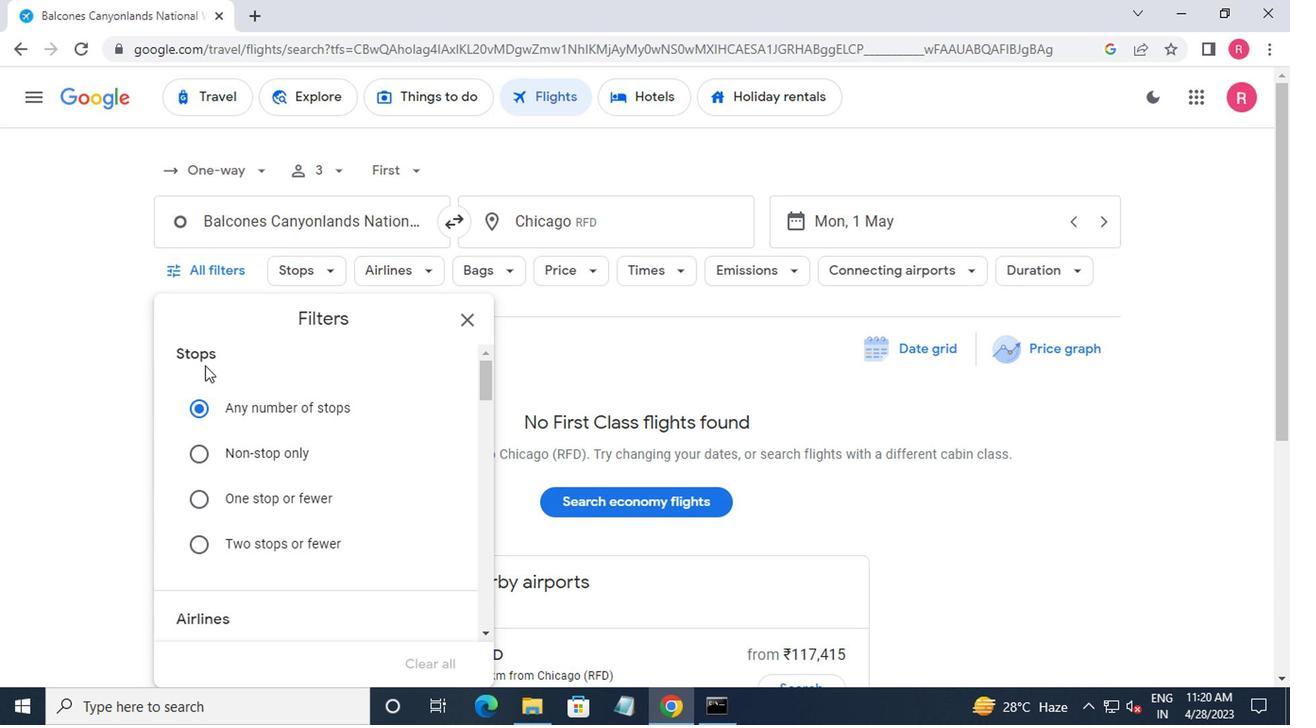 
Action: Mouse moved to (246, 409)
Screenshot: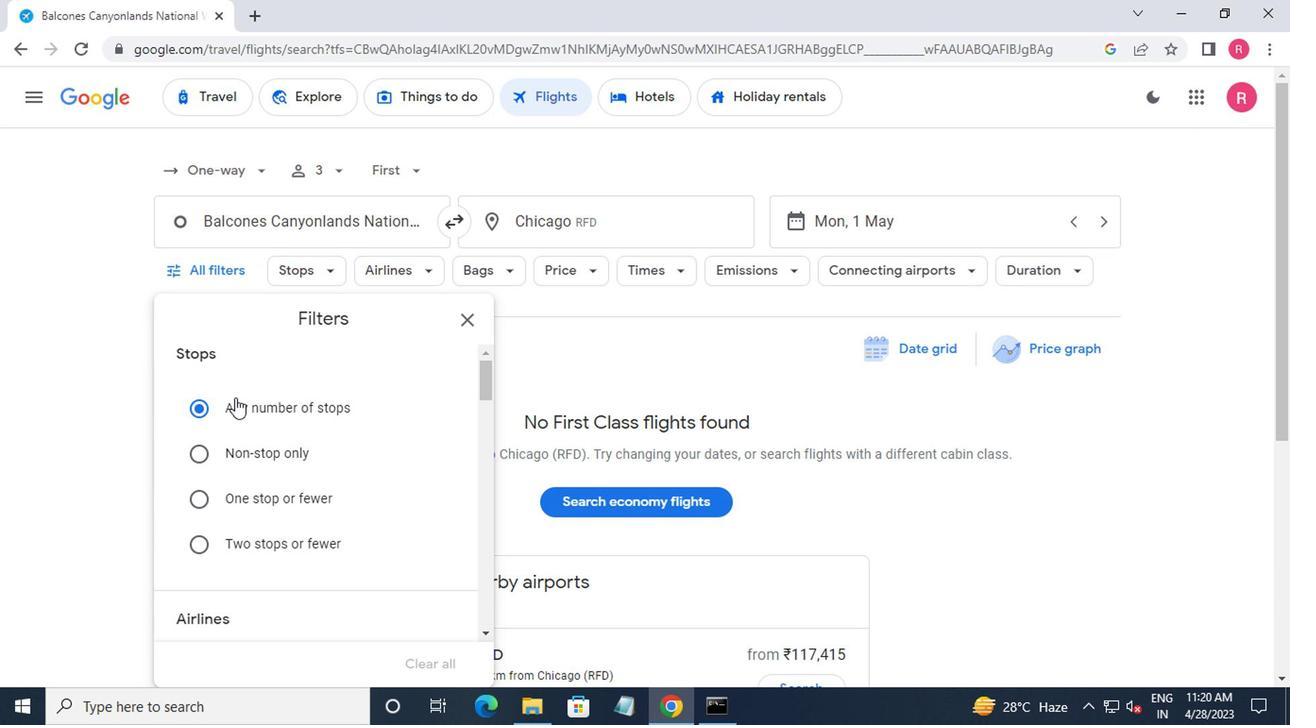 
Action: Mouse scrolled (246, 409) with delta (0, 0)
Screenshot: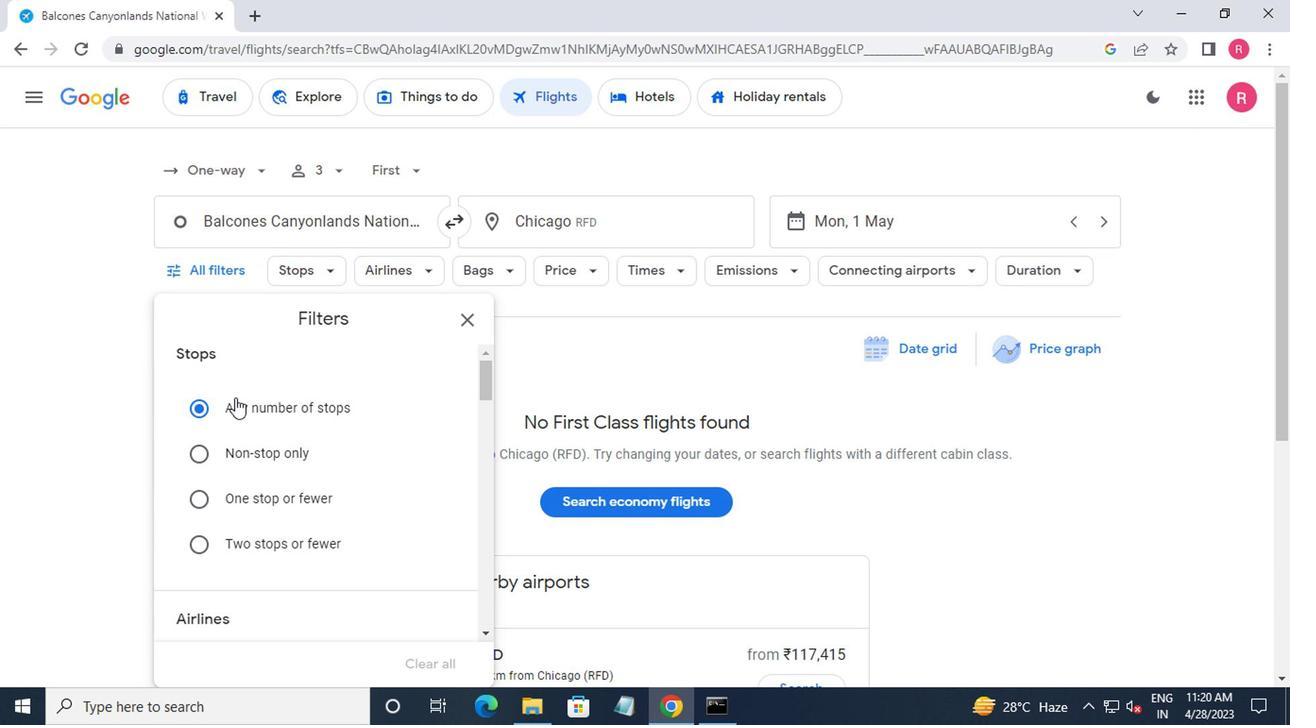 
Action: Mouse moved to (246, 412)
Screenshot: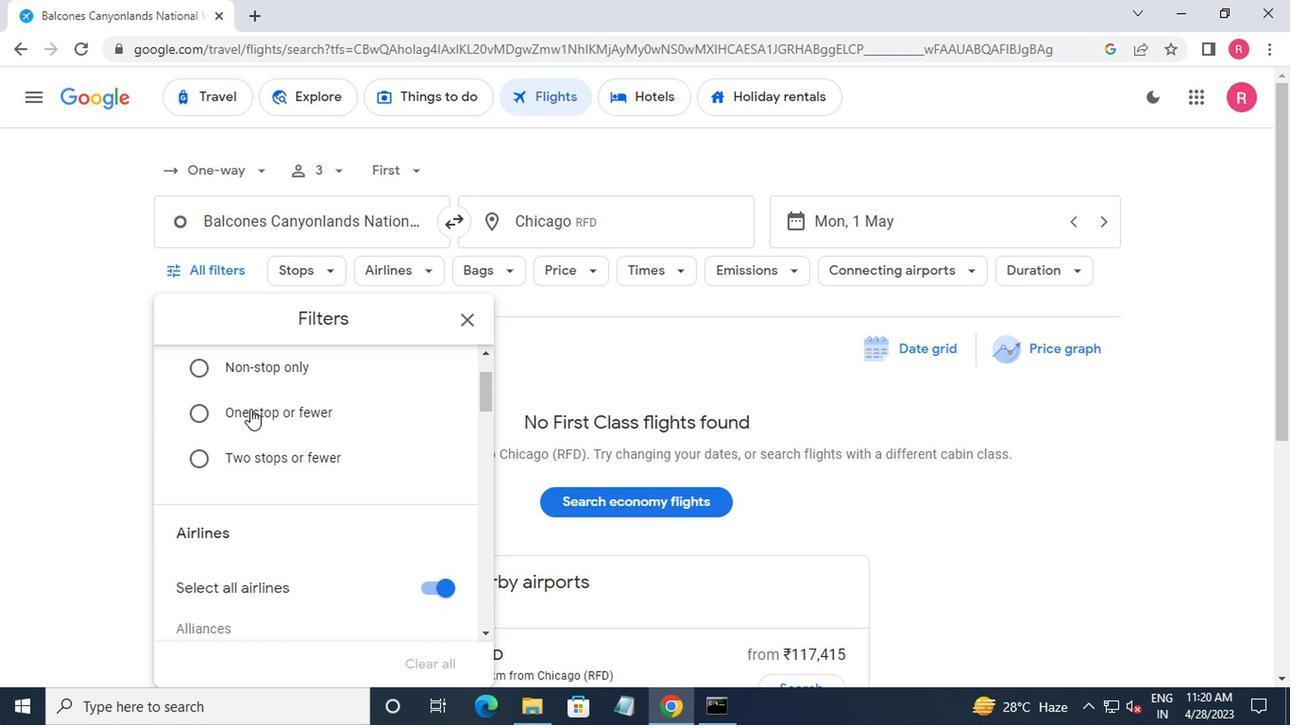 
Action: Mouse scrolled (246, 411) with delta (0, 0)
Screenshot: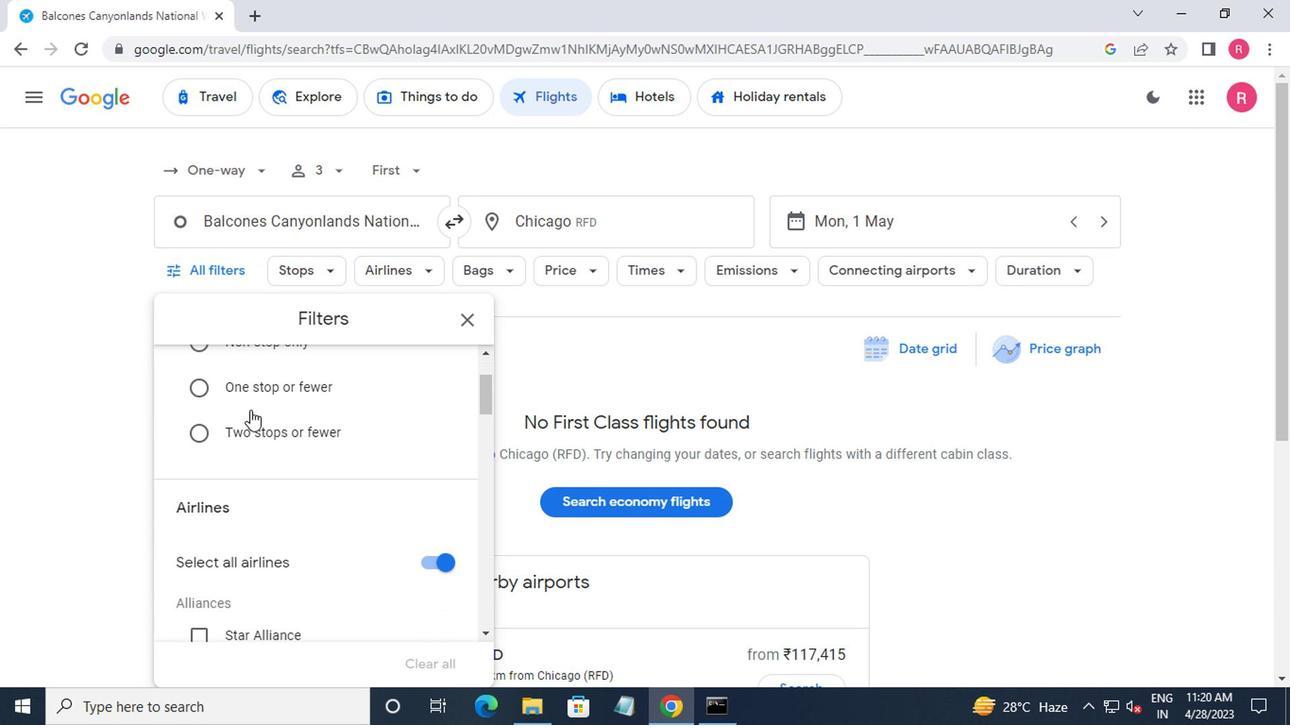 
Action: Mouse moved to (247, 416)
Screenshot: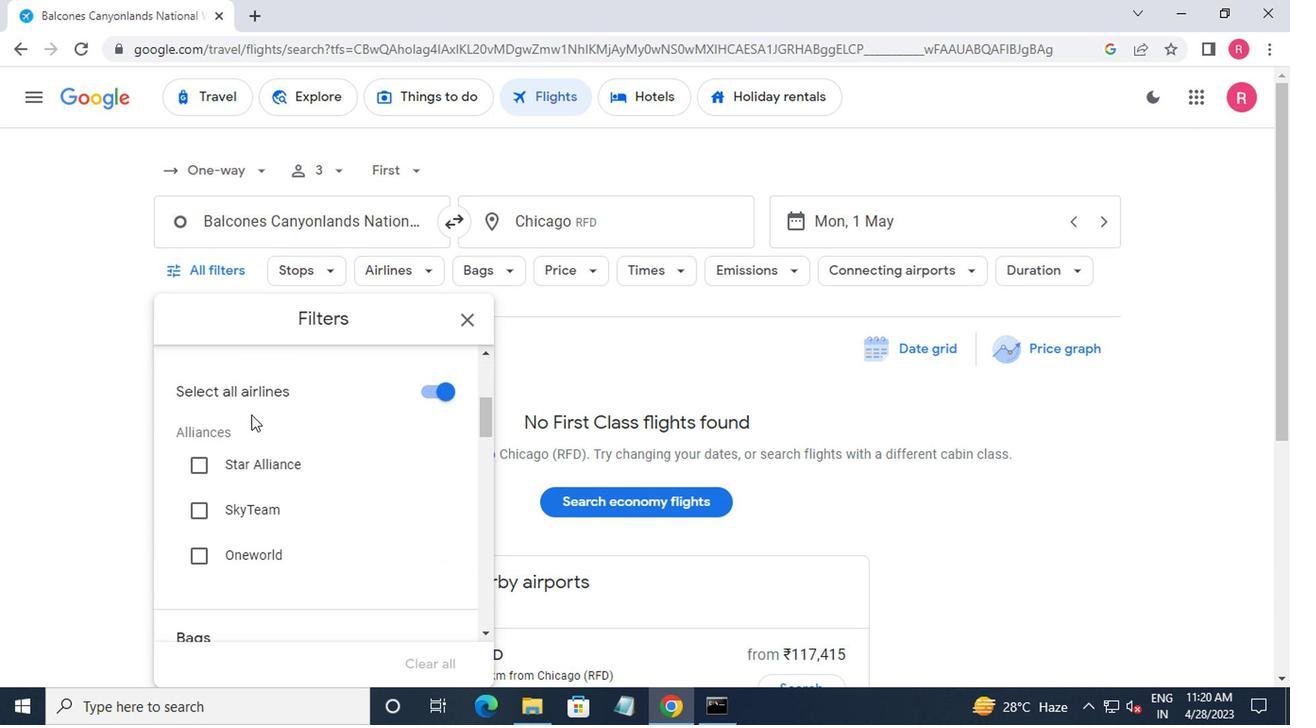 
Action: Mouse scrolled (247, 415) with delta (0, 0)
Screenshot: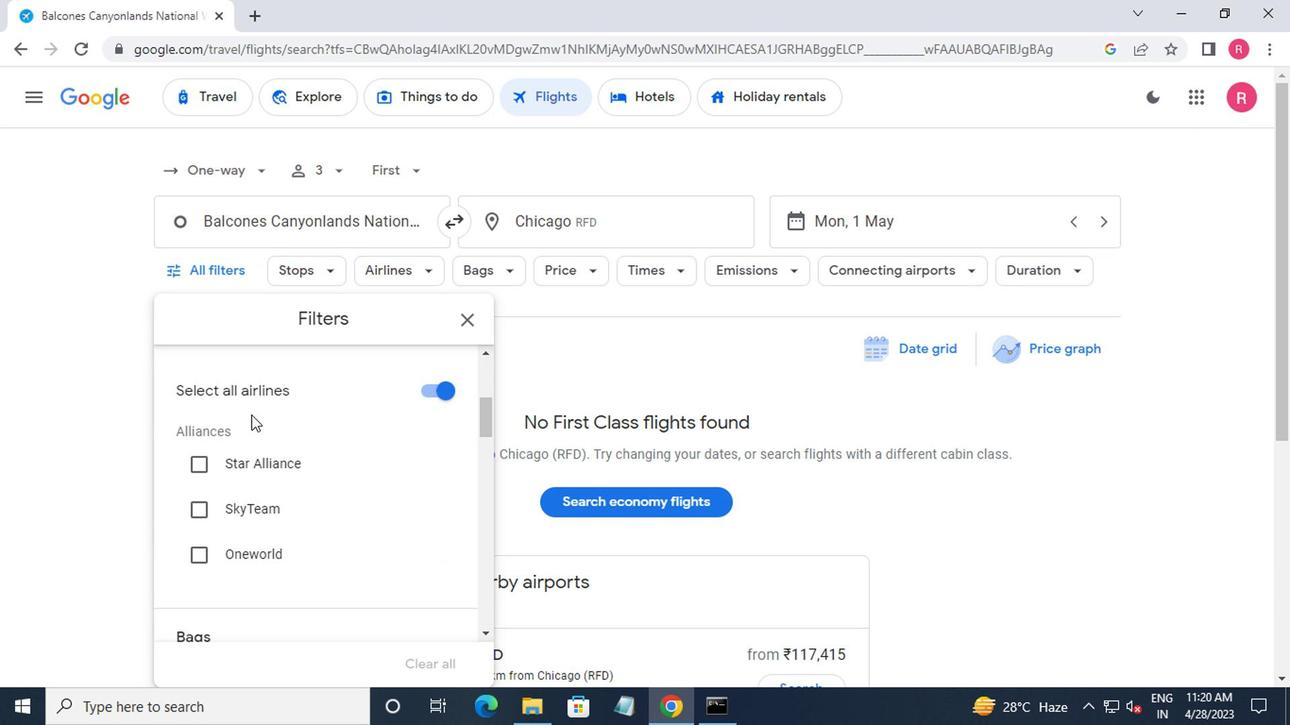 
Action: Mouse scrolled (247, 415) with delta (0, 0)
Screenshot: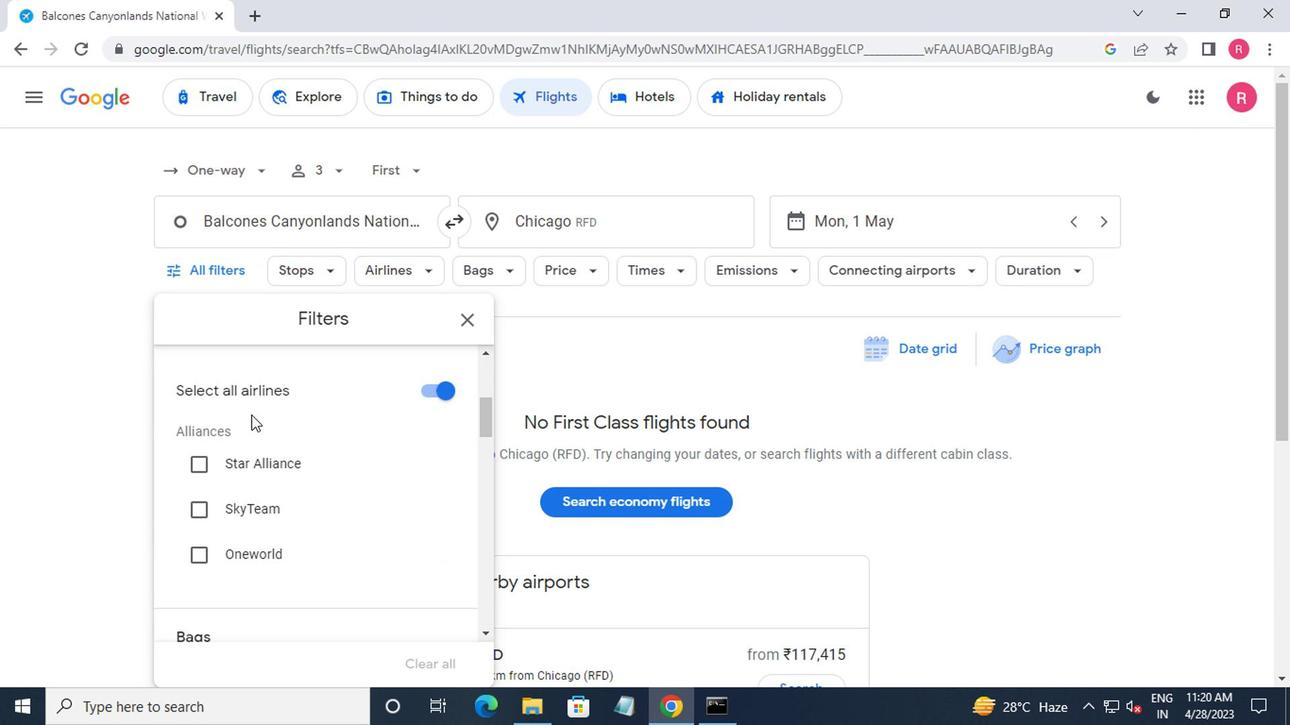 
Action: Mouse moved to (251, 414)
Screenshot: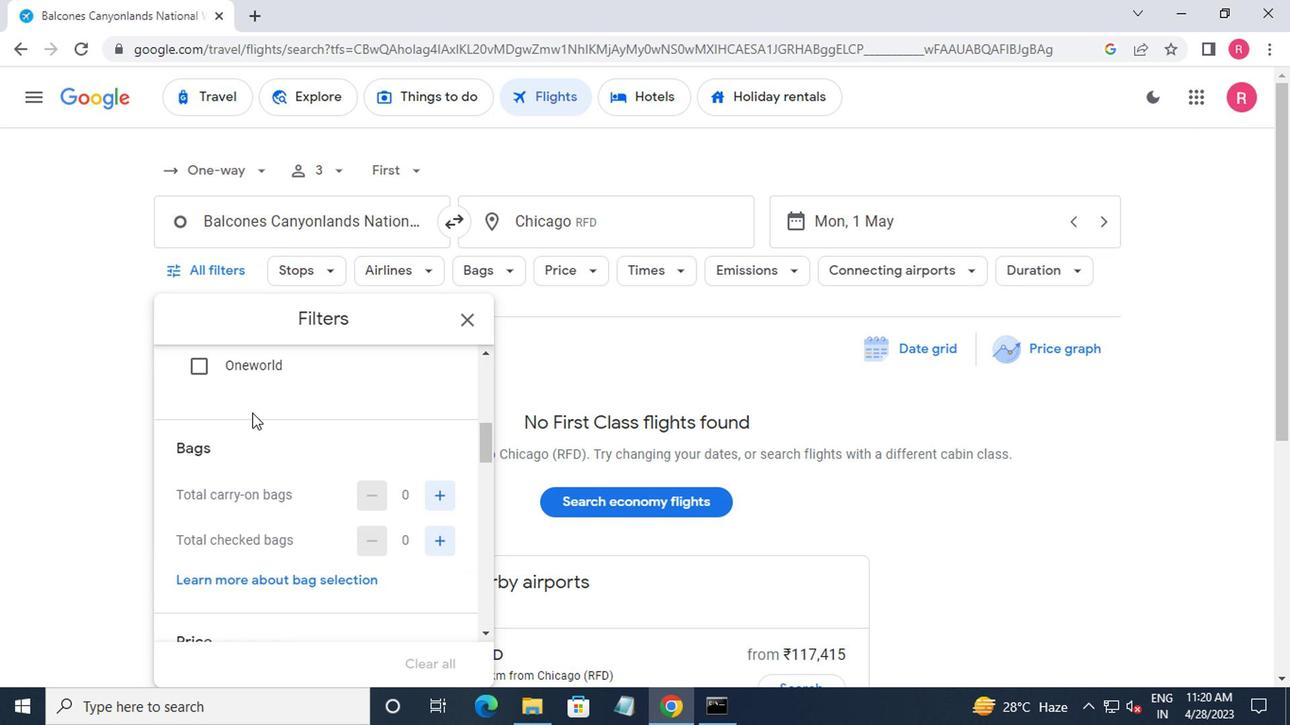 
Action: Mouse scrolled (251, 415) with delta (0, 1)
Screenshot: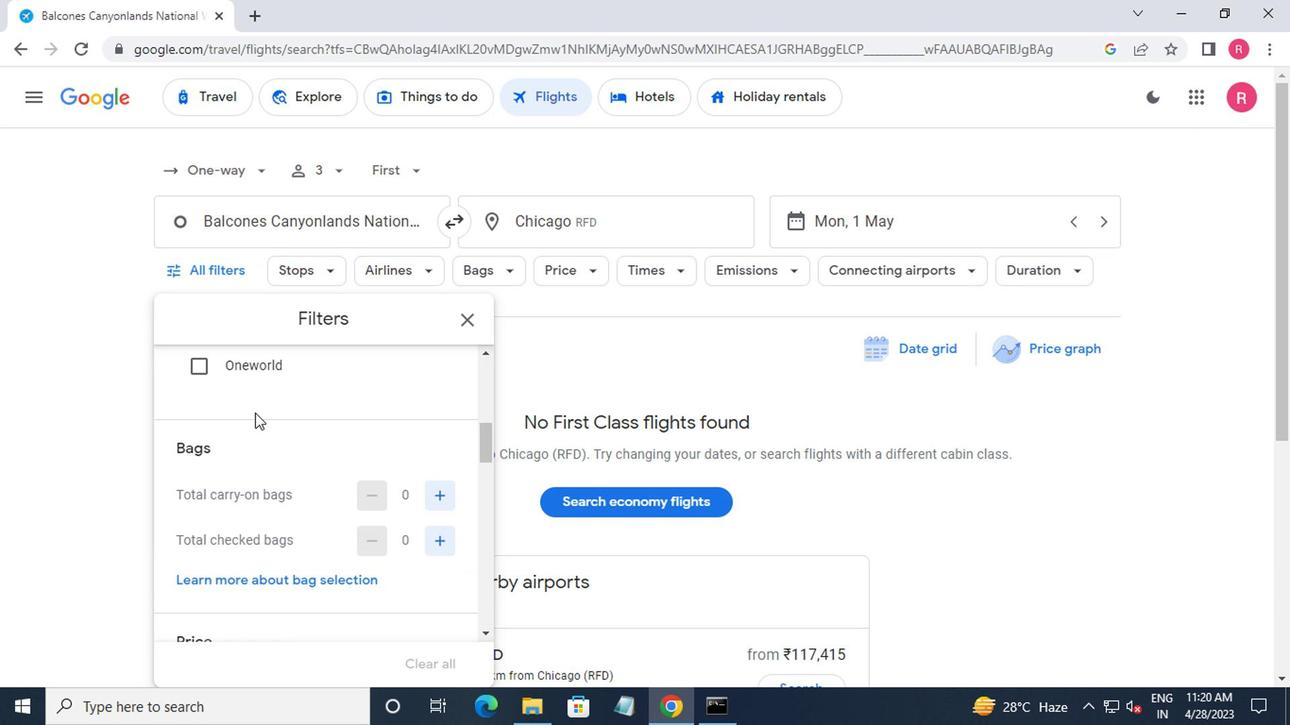 
Action: Mouse scrolled (251, 415) with delta (0, 1)
Screenshot: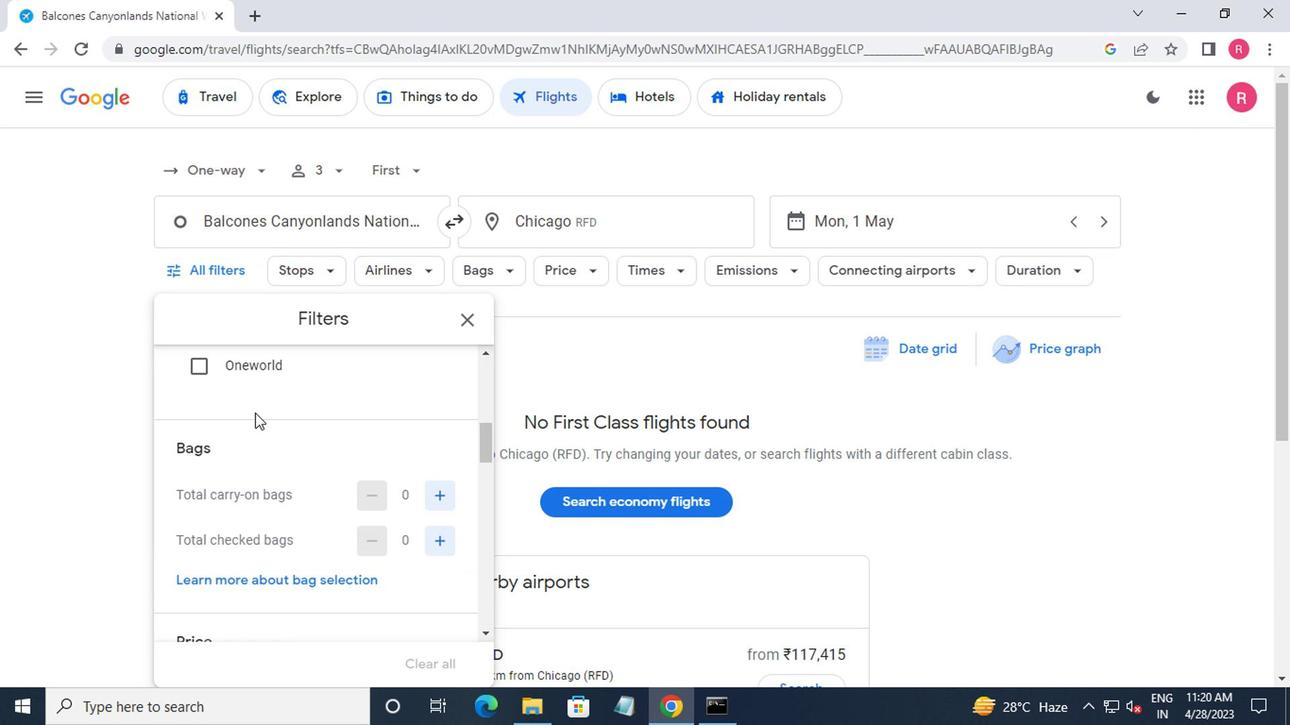 
Action: Mouse moved to (251, 414)
Screenshot: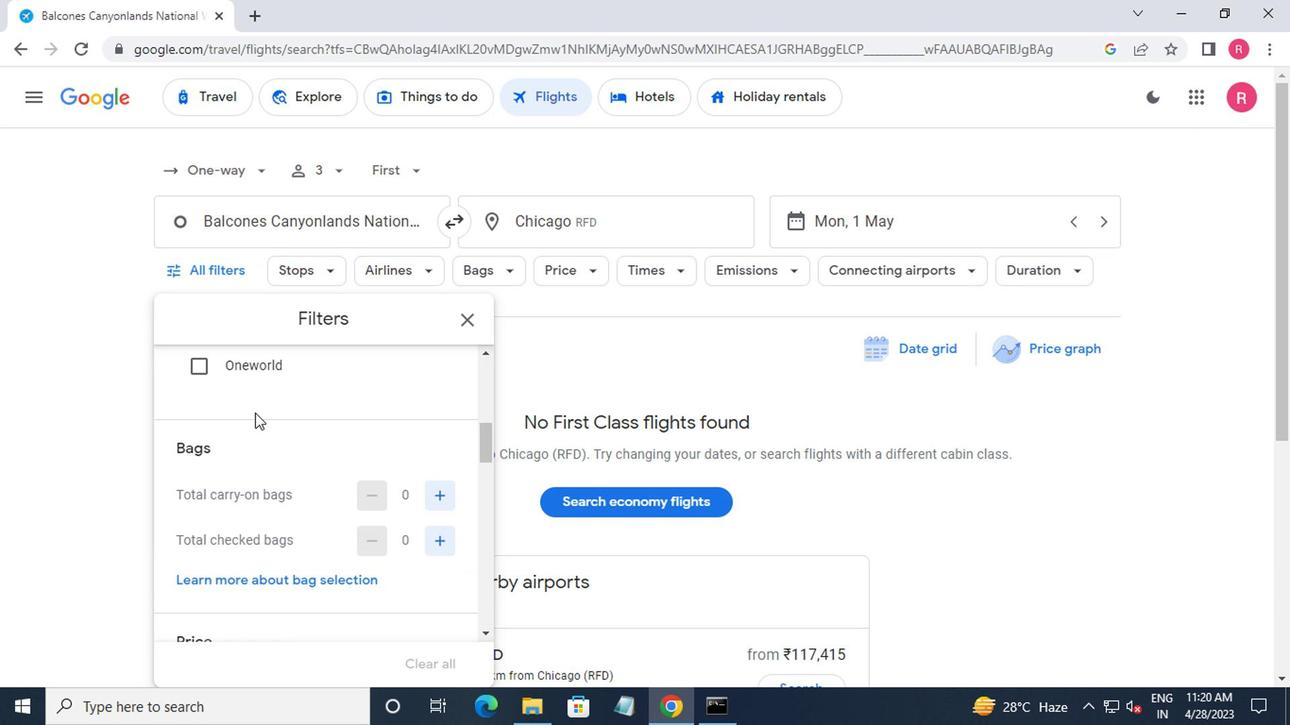
Action: Mouse scrolled (251, 413) with delta (0, 0)
Screenshot: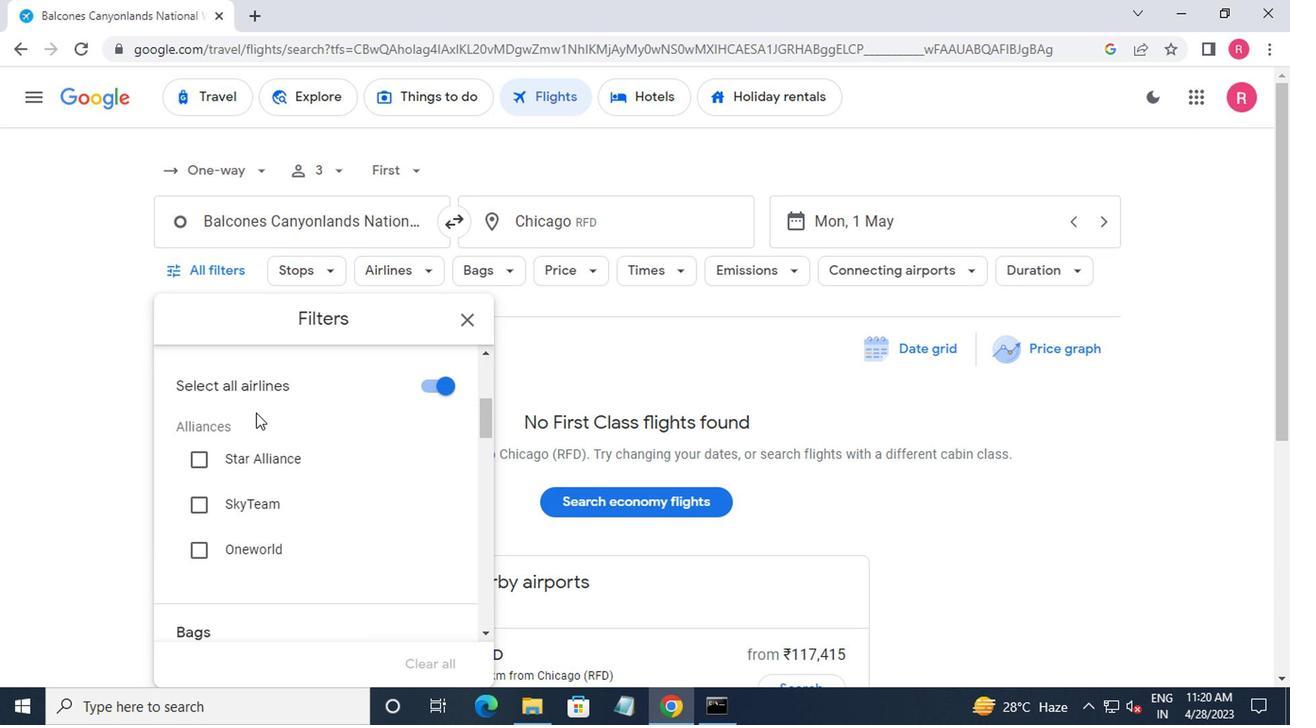
Action: Mouse scrolled (251, 413) with delta (0, 0)
Screenshot: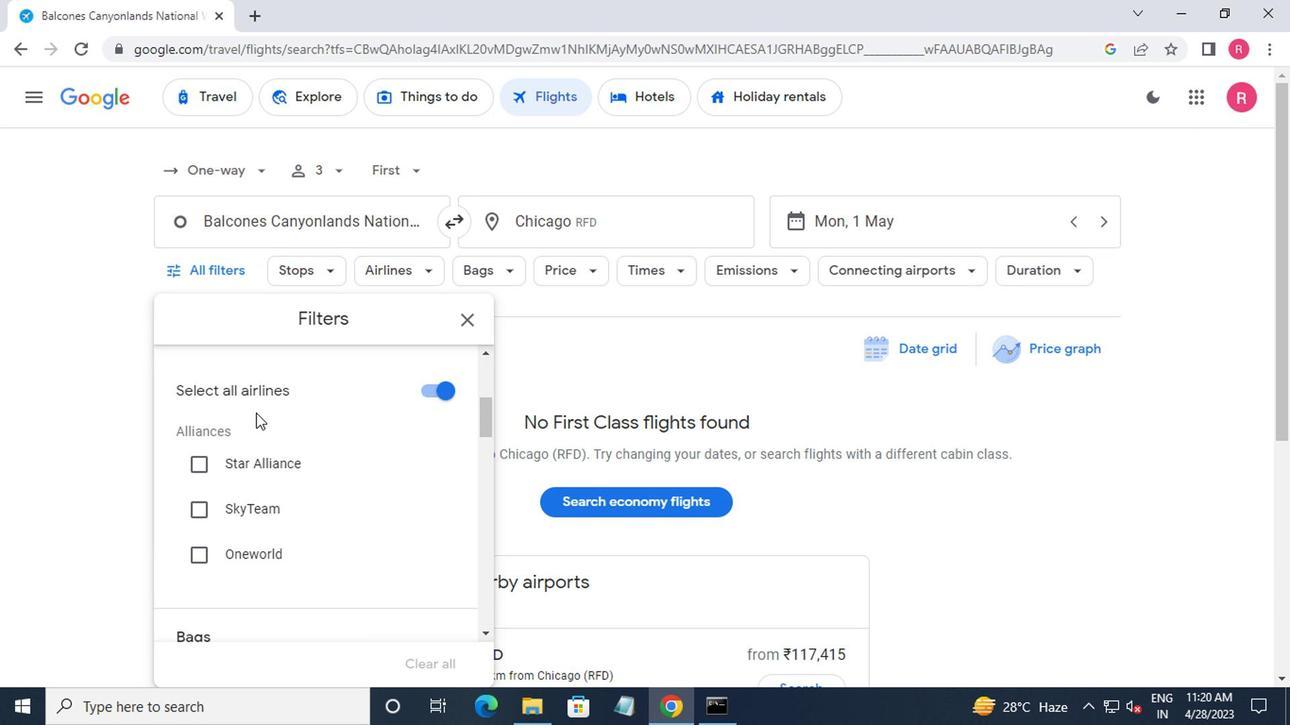 
Action: Mouse moved to (444, 506)
Screenshot: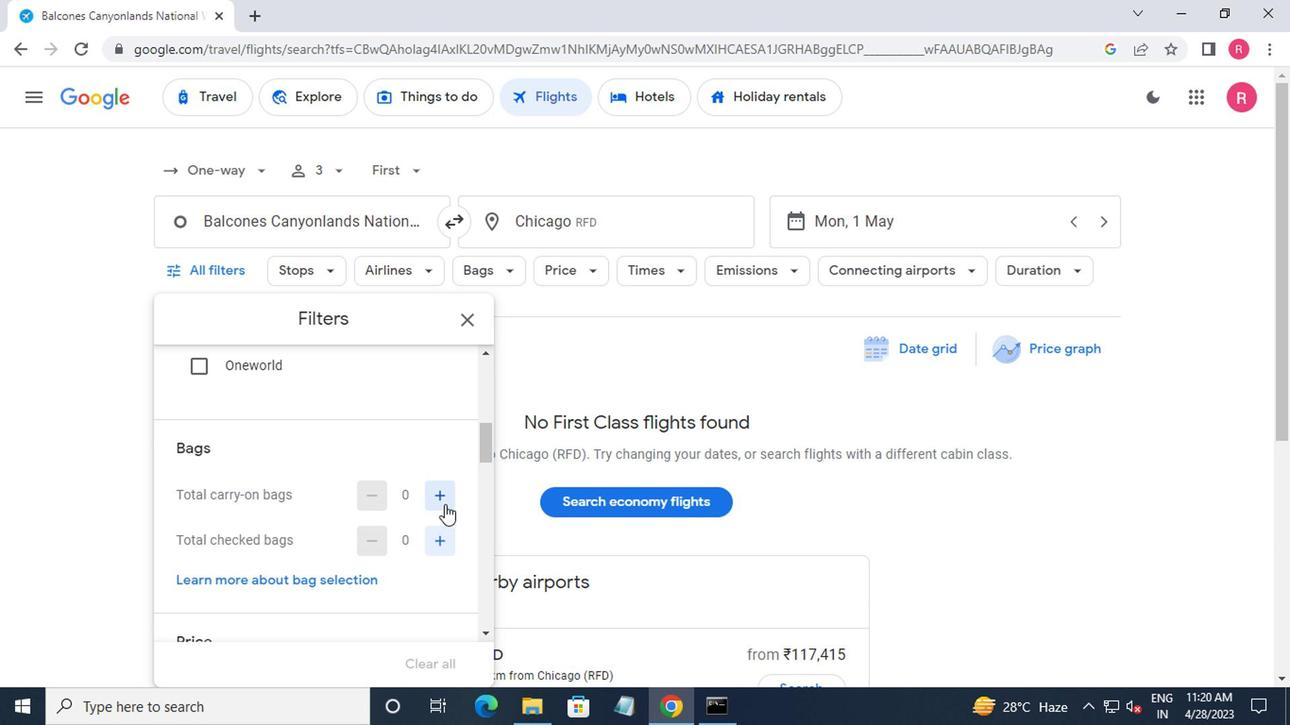 
Action: Mouse pressed left at (444, 506)
Screenshot: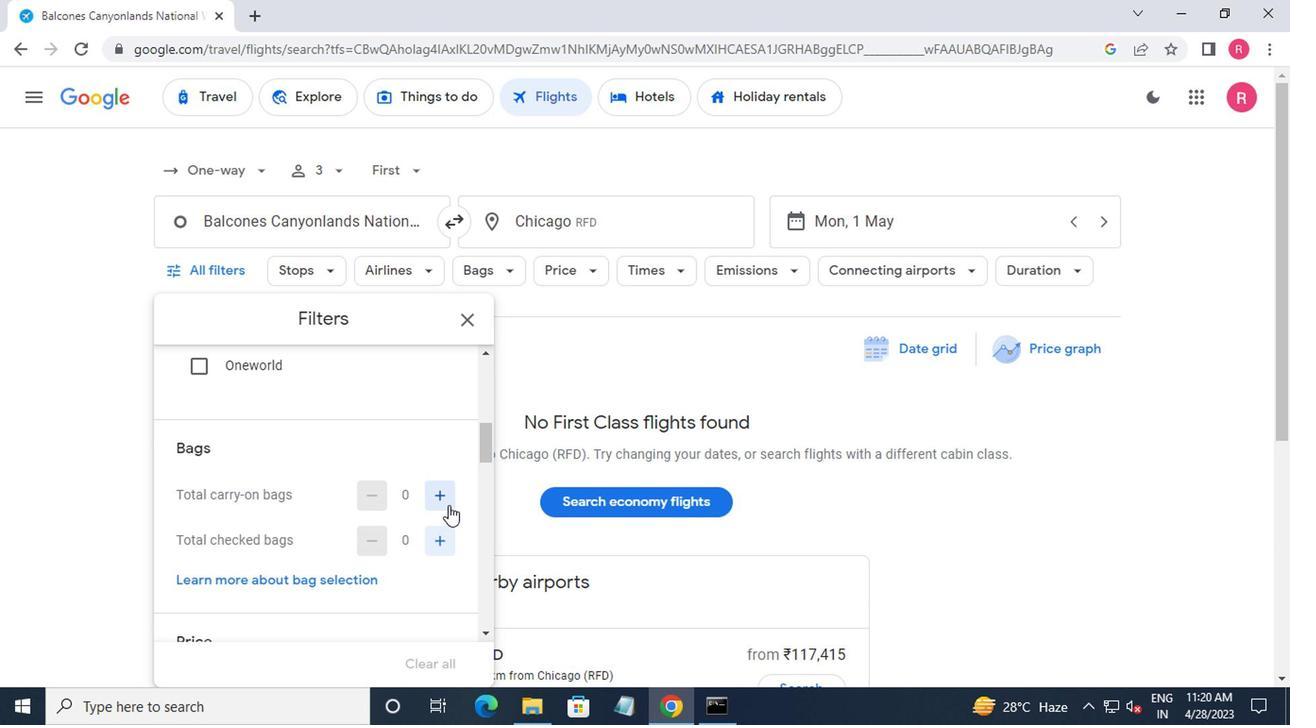 
Action: Mouse moved to (385, 500)
Screenshot: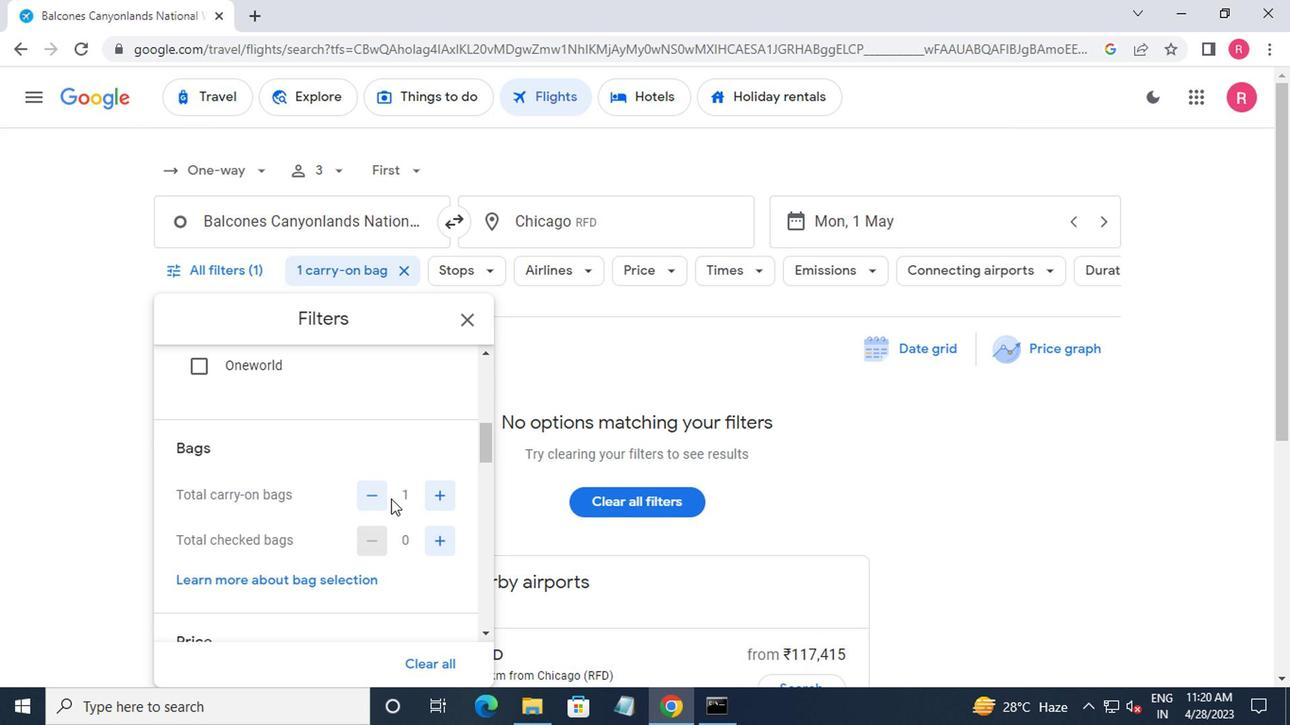 
Action: Mouse scrolled (385, 499) with delta (0, -1)
Screenshot: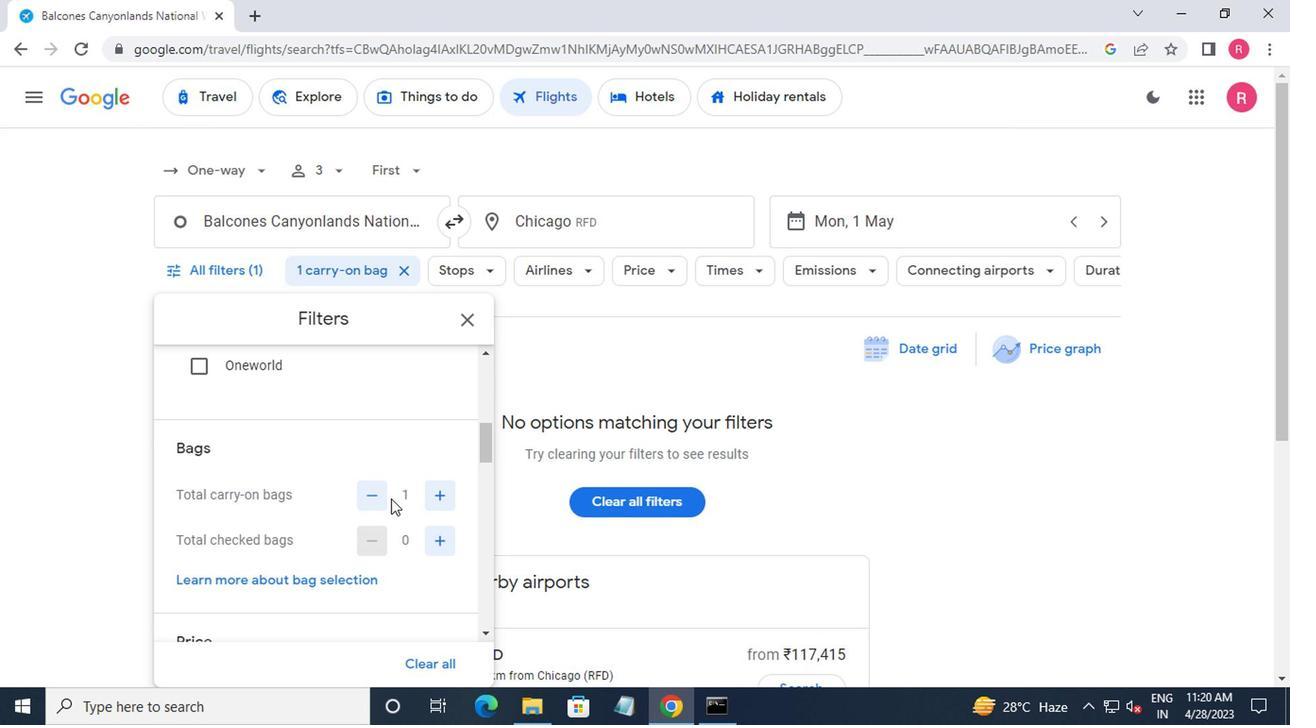 
Action: Mouse moved to (384, 500)
Screenshot: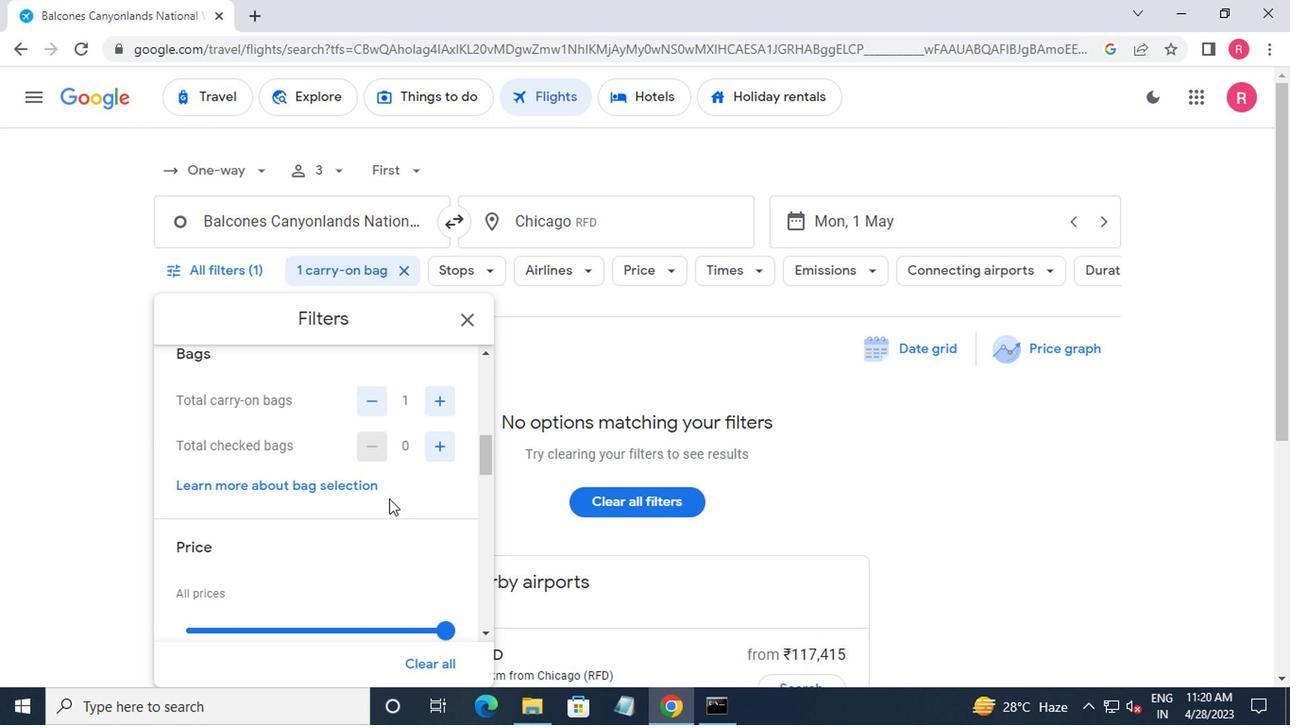 
Action: Mouse scrolled (384, 499) with delta (0, -1)
Screenshot: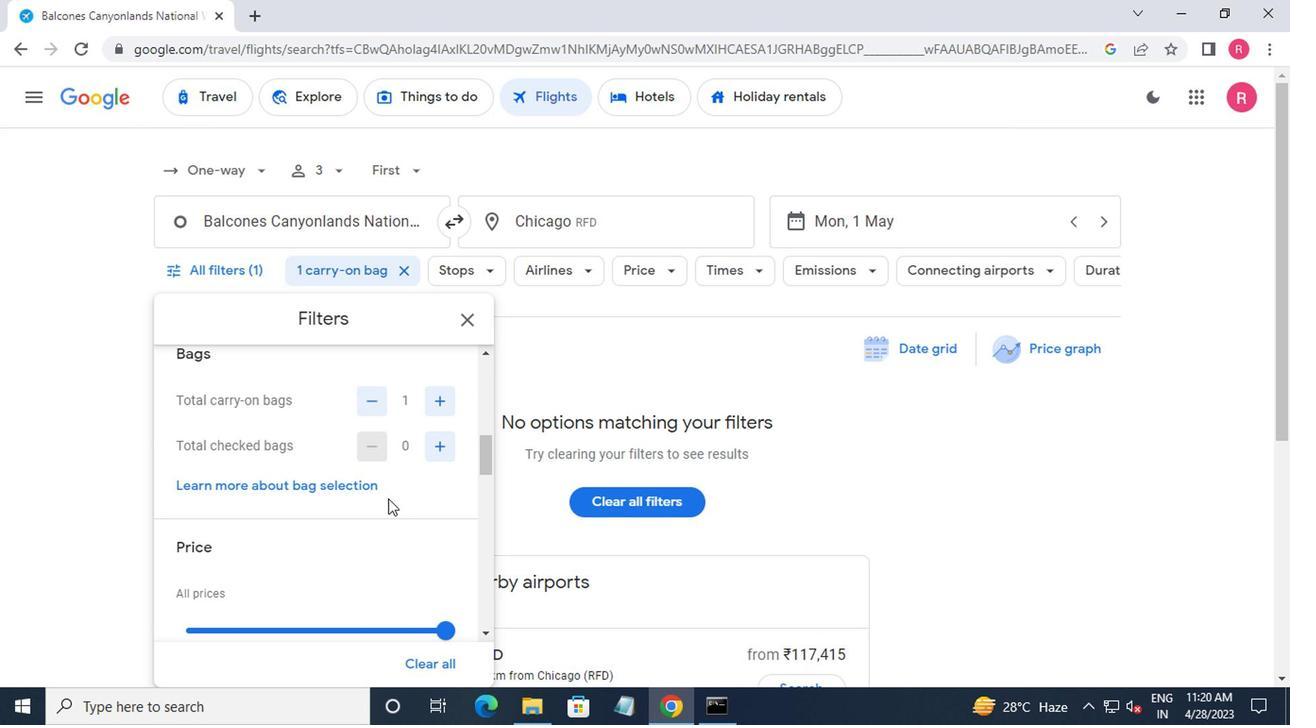 
Action: Mouse scrolled (384, 499) with delta (0, -1)
Screenshot: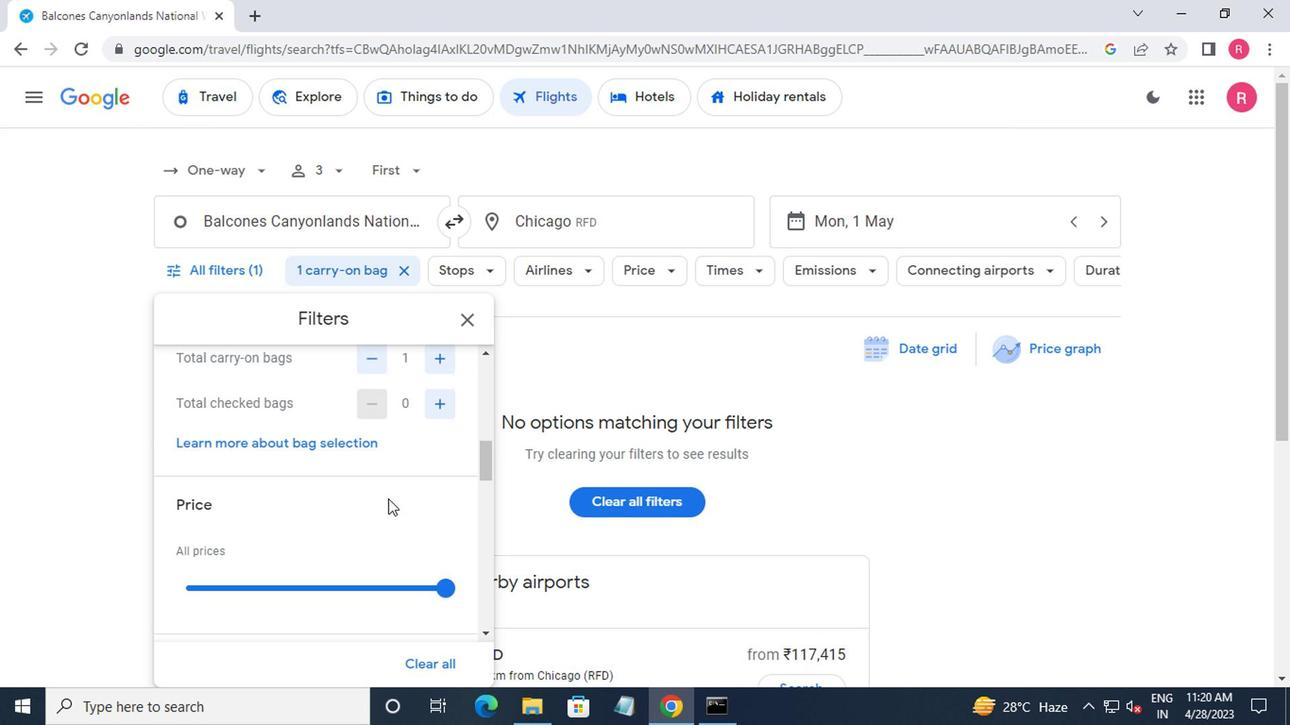 
Action: Mouse moved to (437, 447)
Screenshot: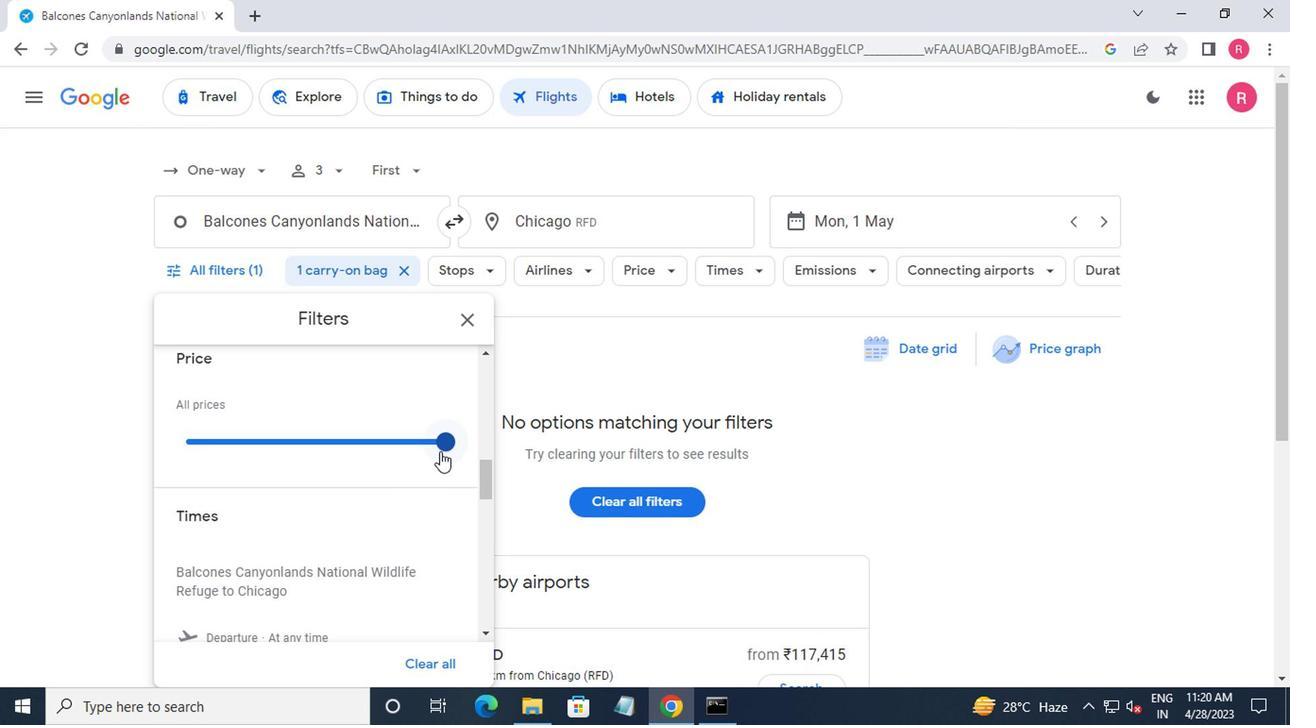 
Action: Mouse pressed left at (437, 447)
Screenshot: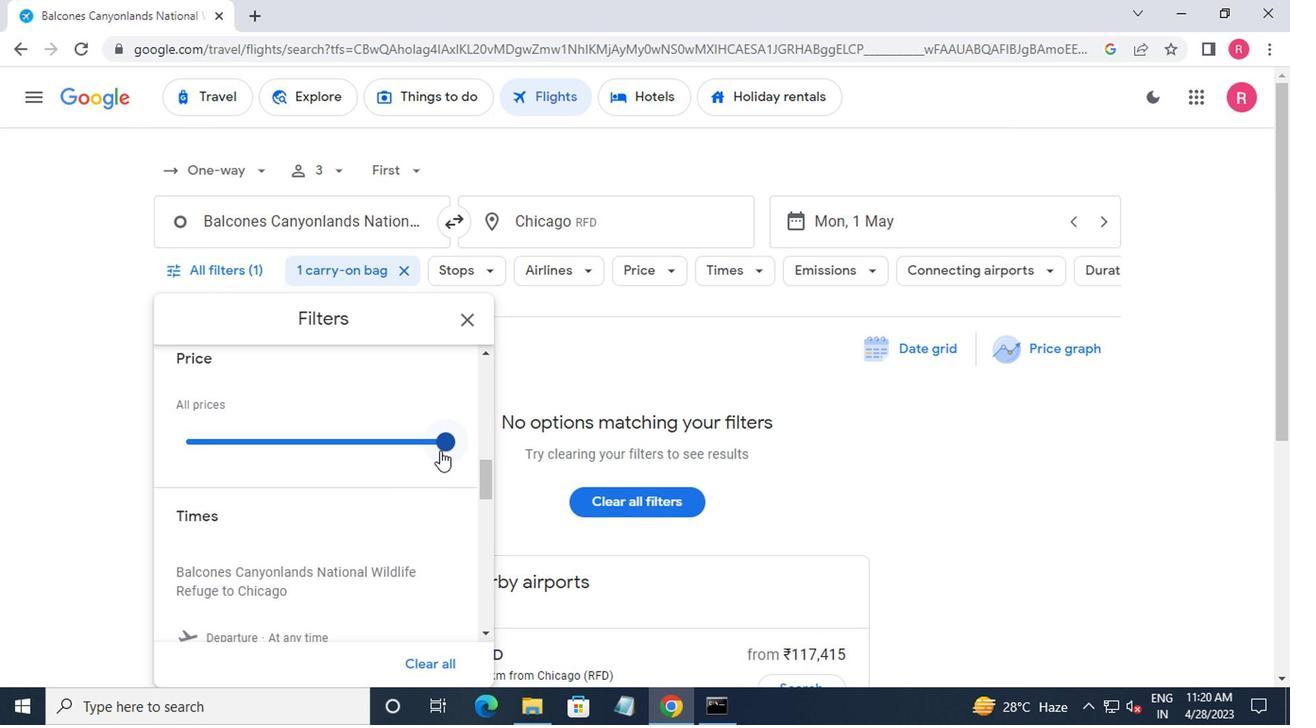 
Action: Mouse moved to (360, 496)
Screenshot: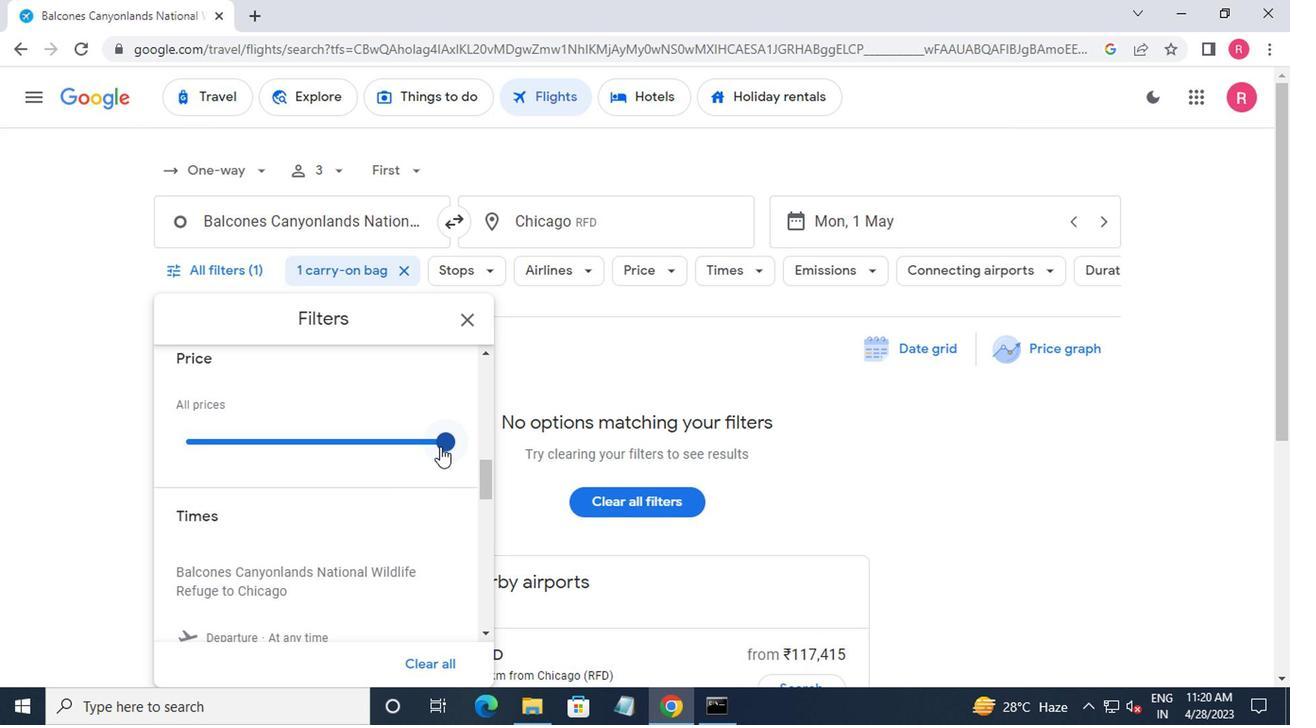 
Action: Mouse scrolled (360, 495) with delta (0, 0)
Screenshot: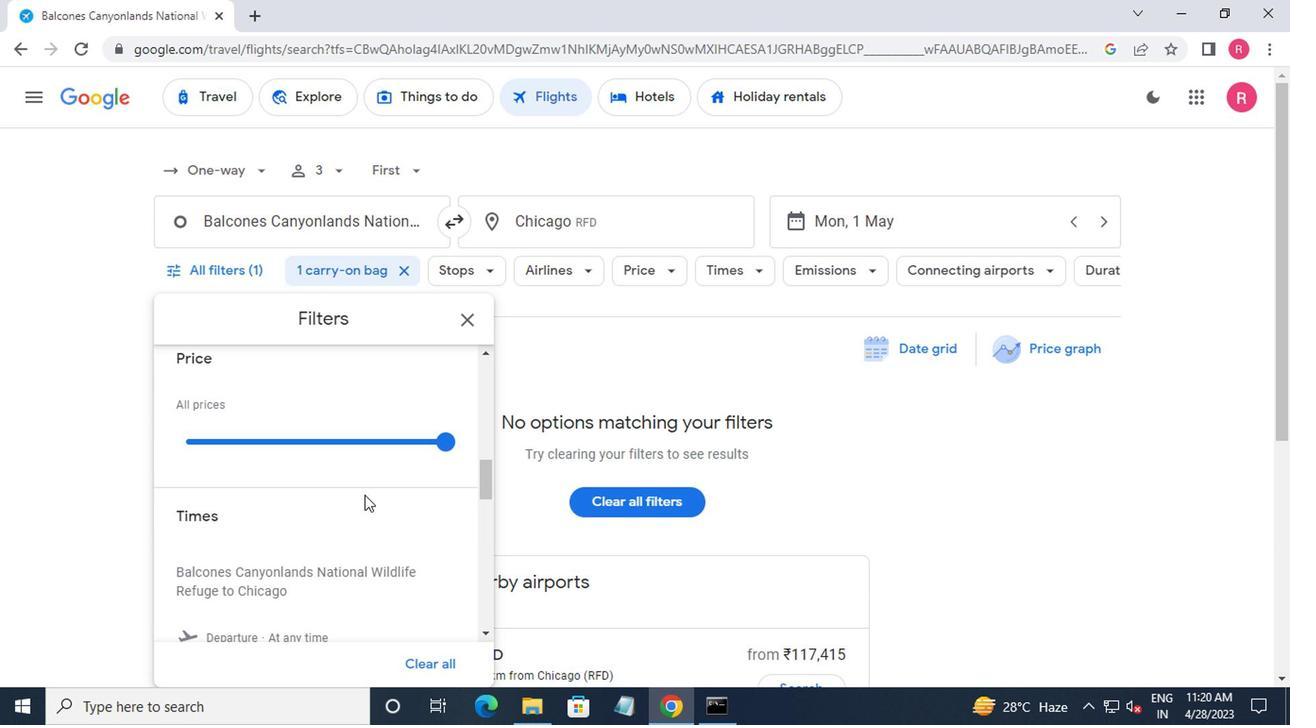 
Action: Mouse scrolled (360, 495) with delta (0, 0)
Screenshot: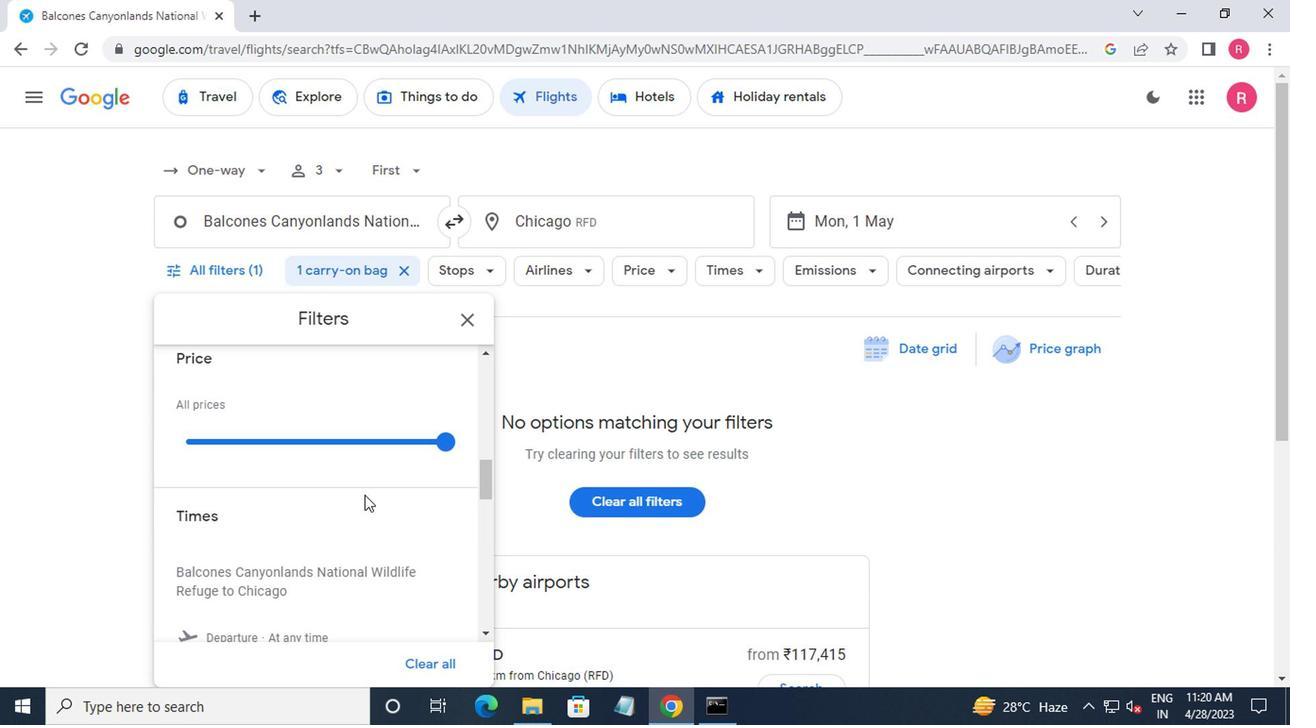 
Action: Mouse moved to (184, 486)
Screenshot: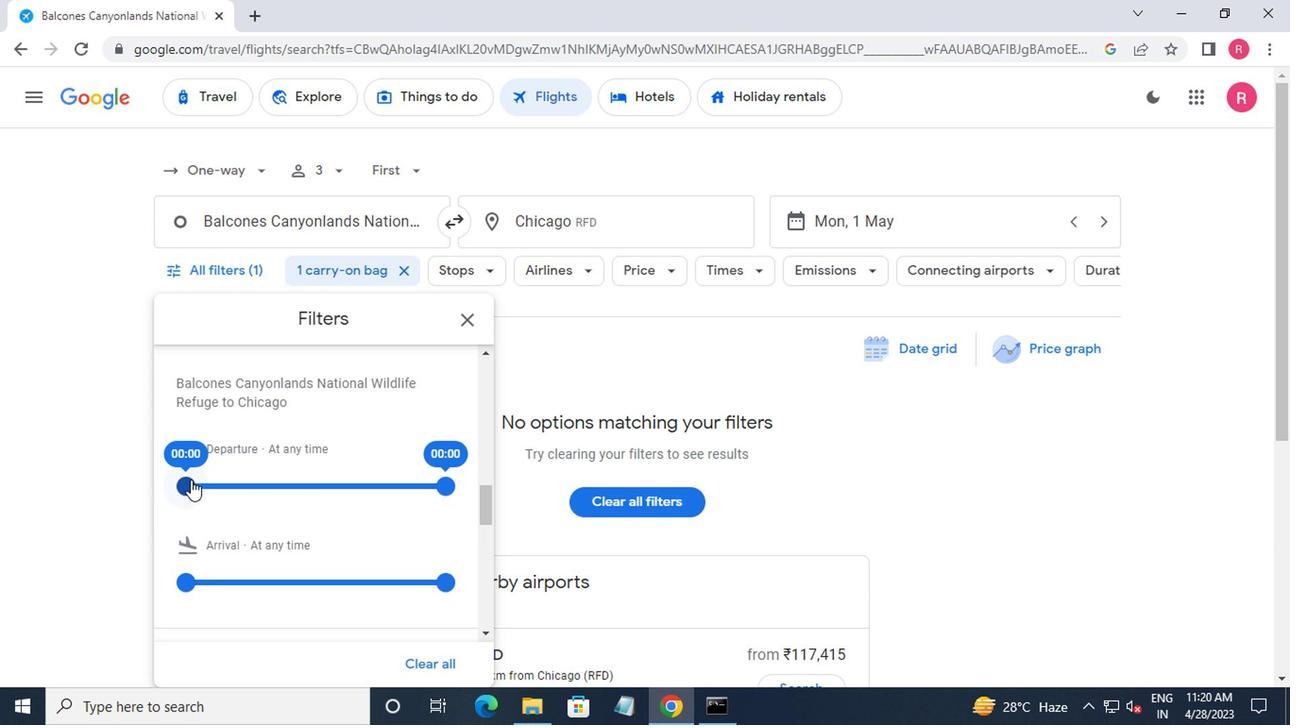 
Action: Mouse pressed left at (184, 486)
Screenshot: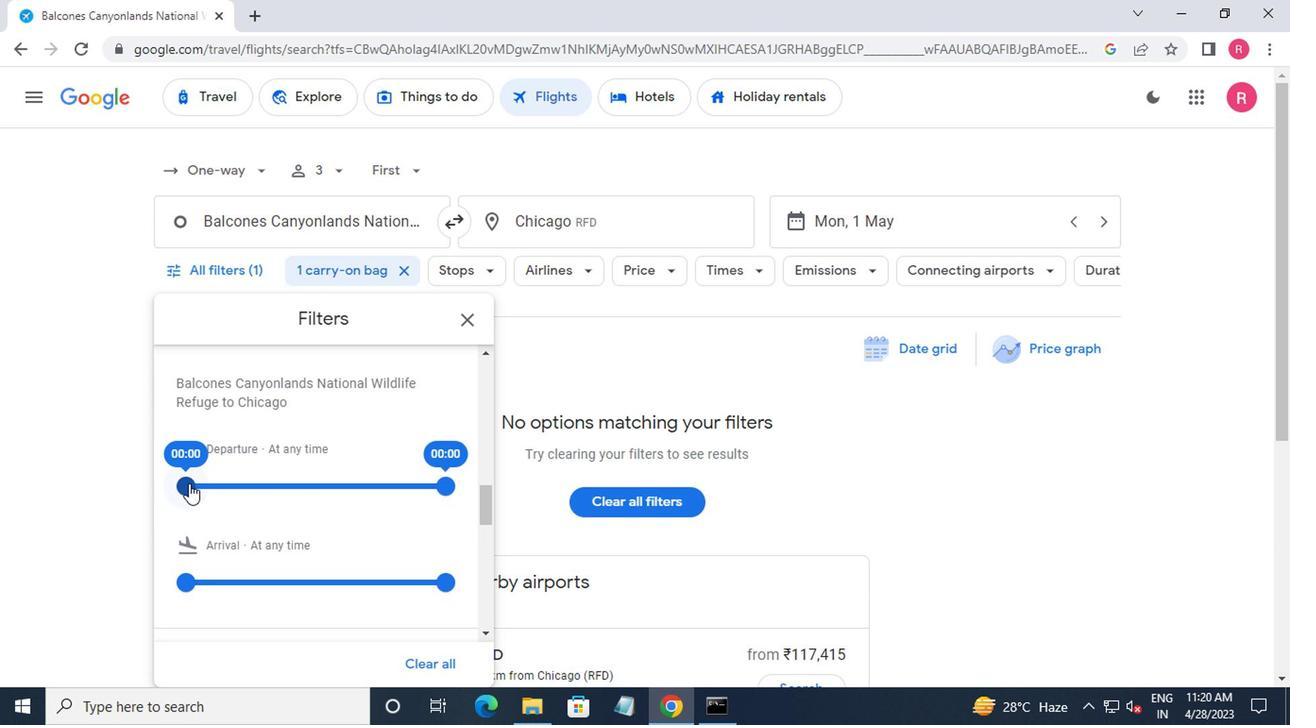 
Action: Mouse moved to (333, 520)
Screenshot: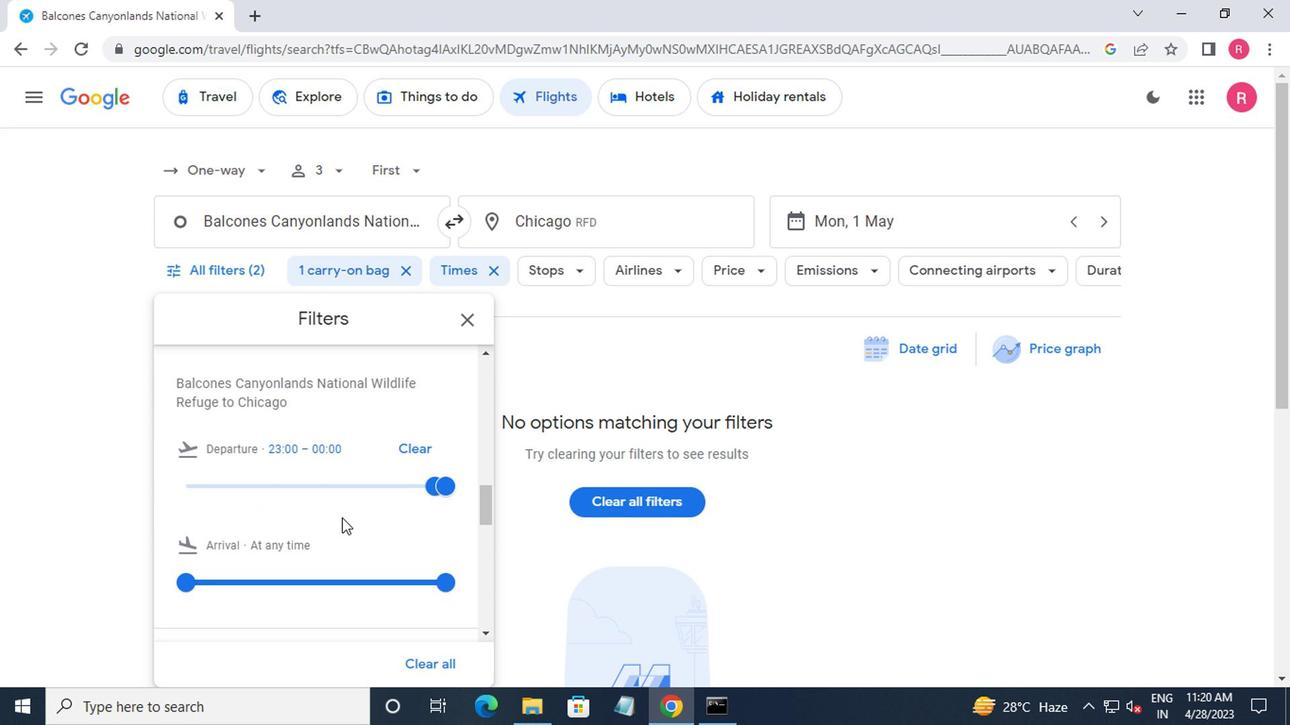 
Action: Mouse scrolled (333, 519) with delta (0, 0)
Screenshot: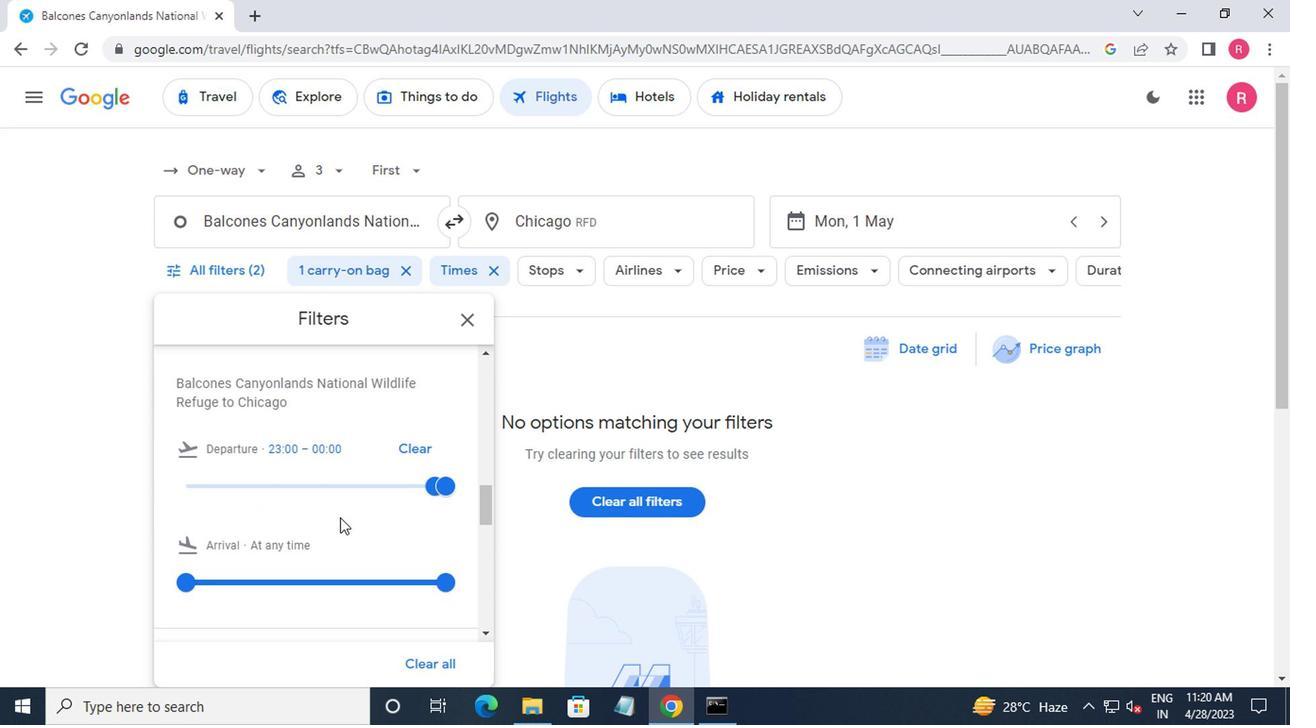
Action: Mouse scrolled (333, 519) with delta (0, 0)
Screenshot: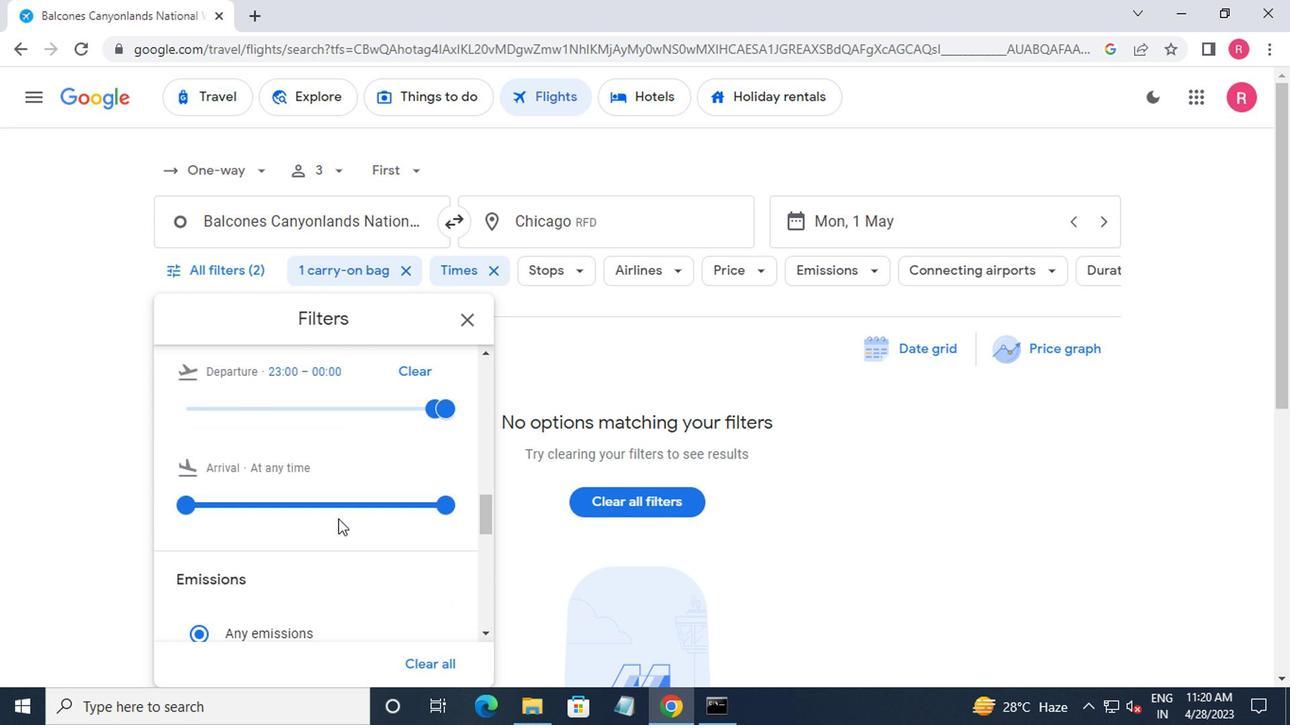 
Action: Mouse moved to (453, 329)
Screenshot: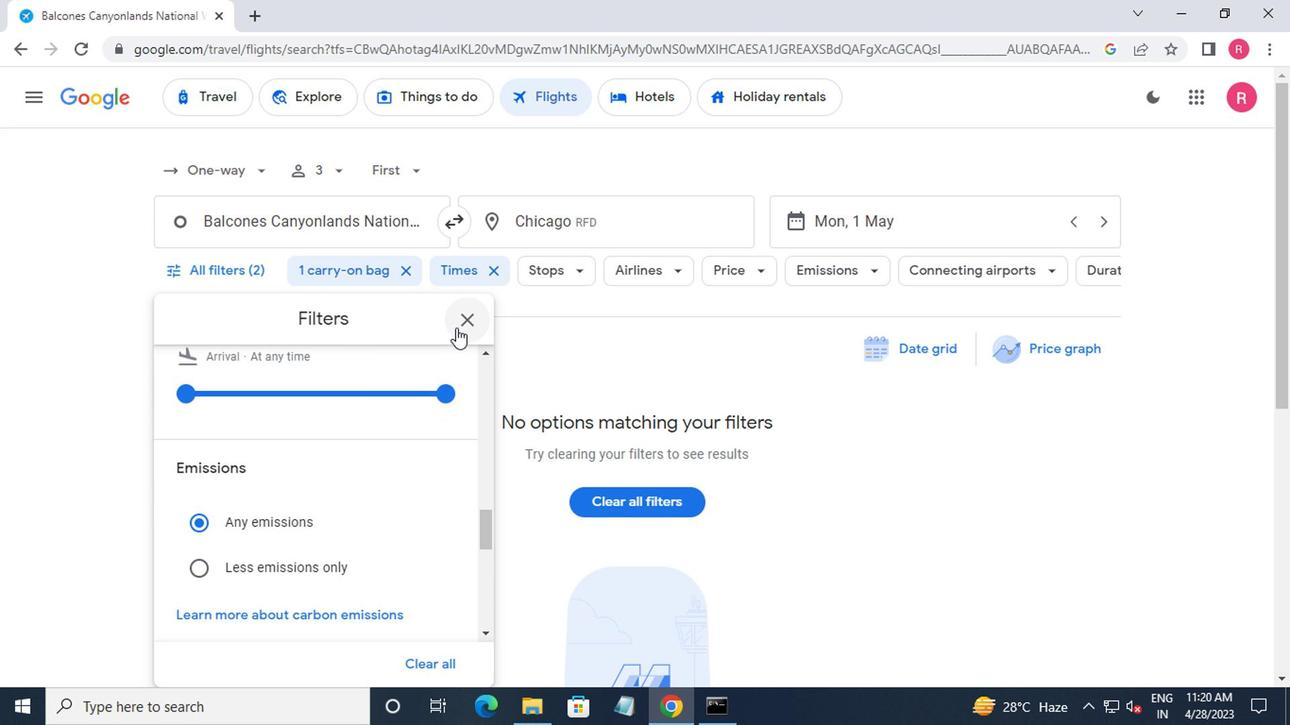 
Action: Mouse pressed left at (453, 329)
Screenshot: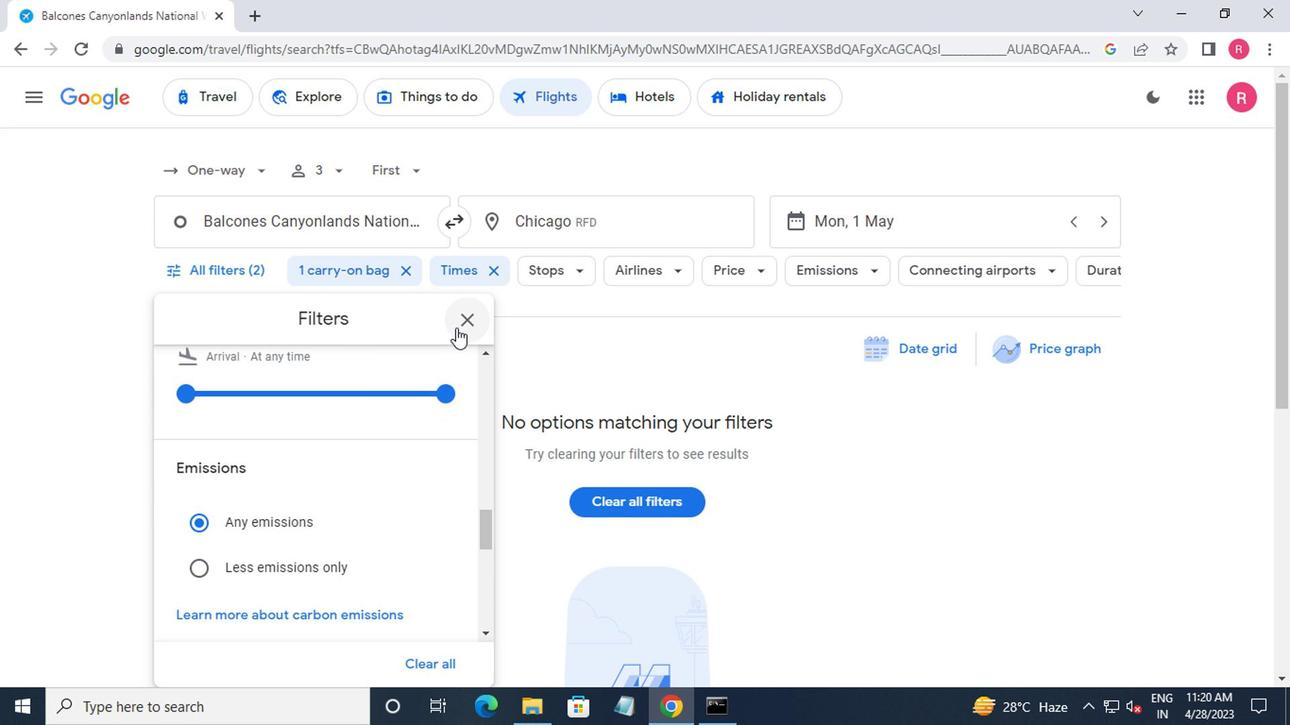 
Action: Mouse moved to (456, 331)
Screenshot: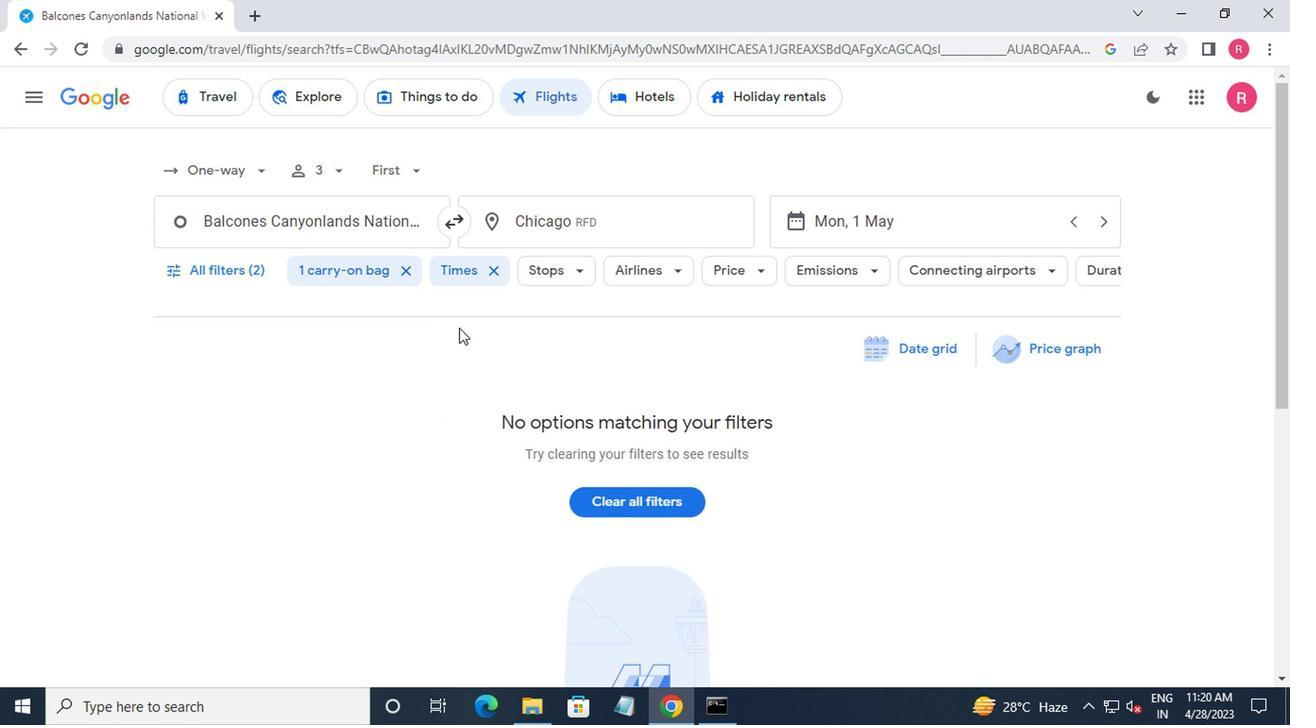 
